 Task: Find connections with filter location Azogues with filter topic #Entrepreneurswith filter profile language German with filter current company Tata CLiQ with filter school NIIT Institute with filter industry Paint, Coating, and Adhesive Manufacturing with filter service category Growth Marketing with filter keywords title Editor/Proofreader
Action: Mouse moved to (579, 71)
Screenshot: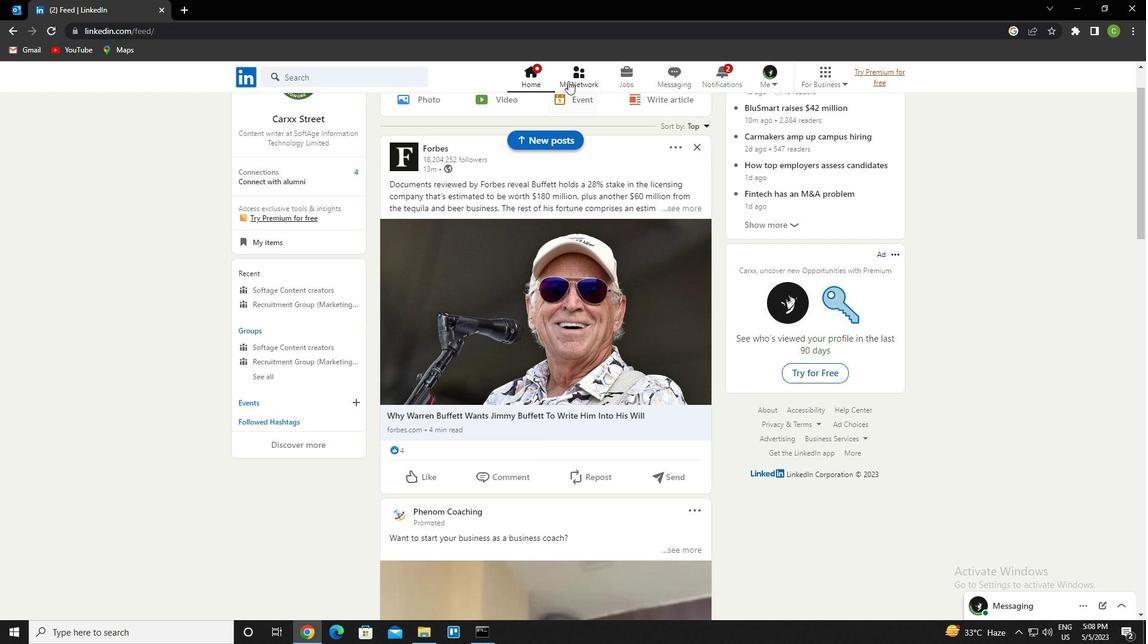 
Action: Mouse pressed left at (579, 71)
Screenshot: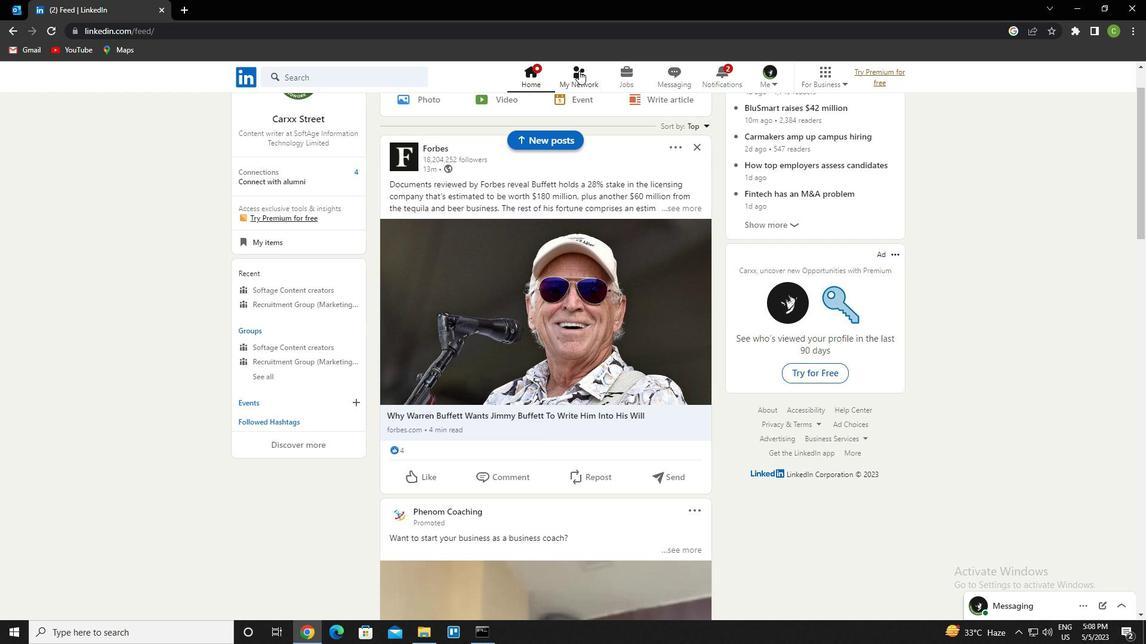 
Action: Mouse moved to (366, 139)
Screenshot: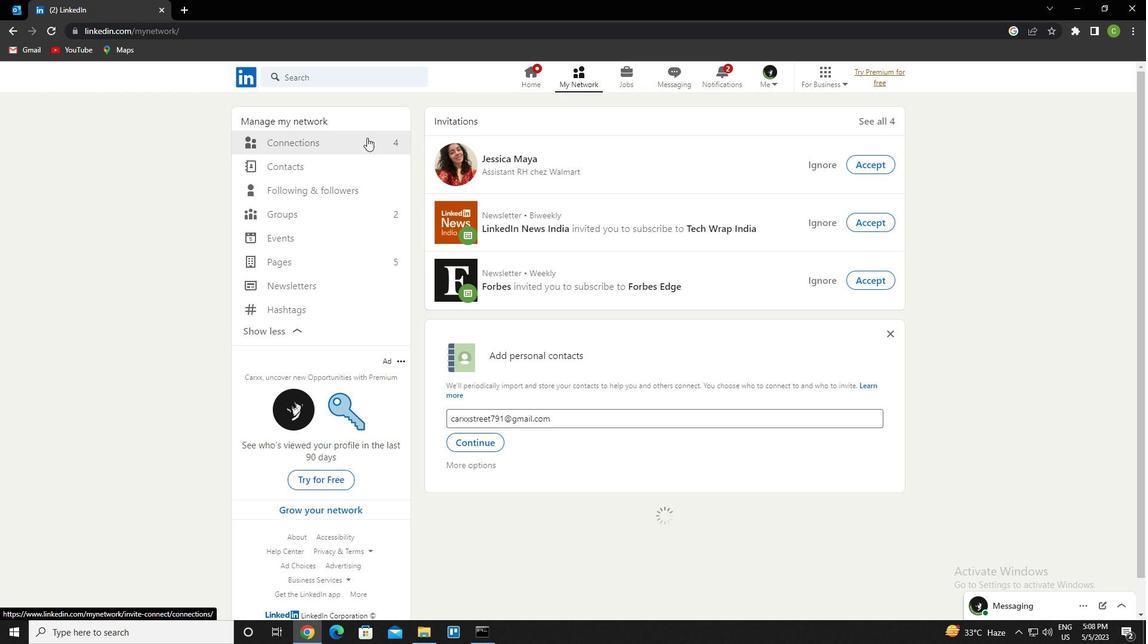 
Action: Mouse pressed left at (366, 139)
Screenshot: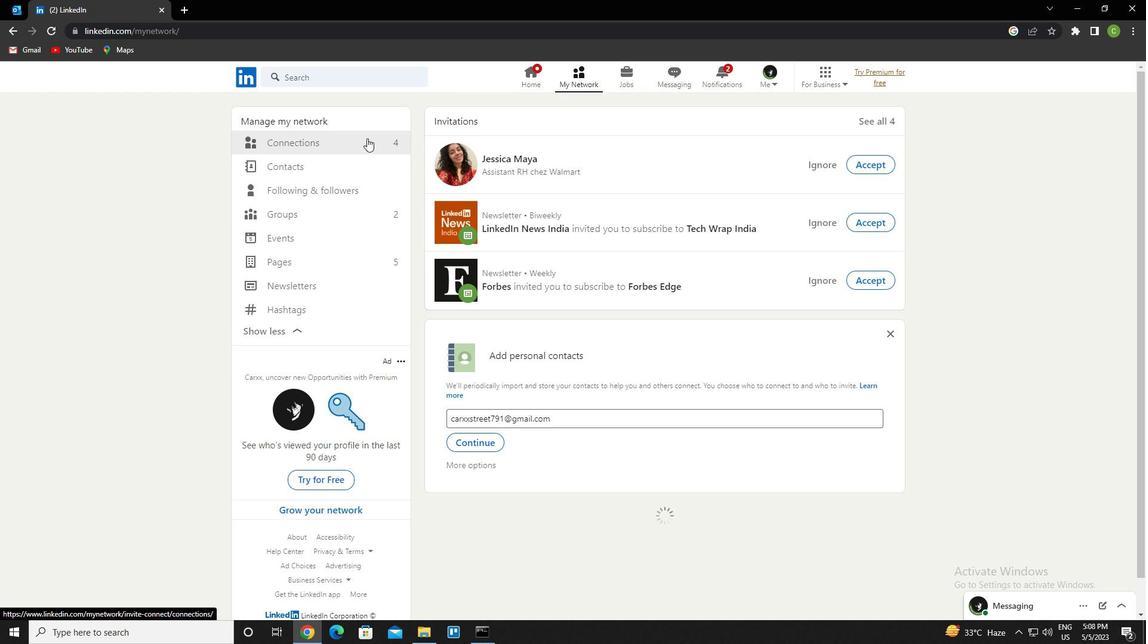 
Action: Mouse moved to (649, 145)
Screenshot: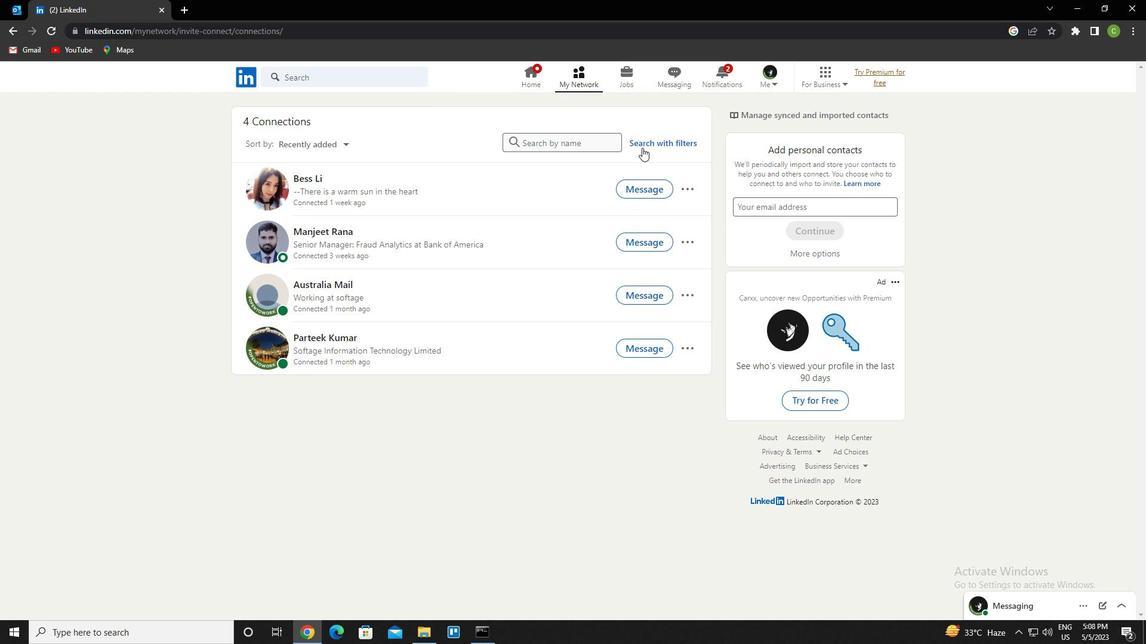 
Action: Mouse pressed left at (649, 145)
Screenshot: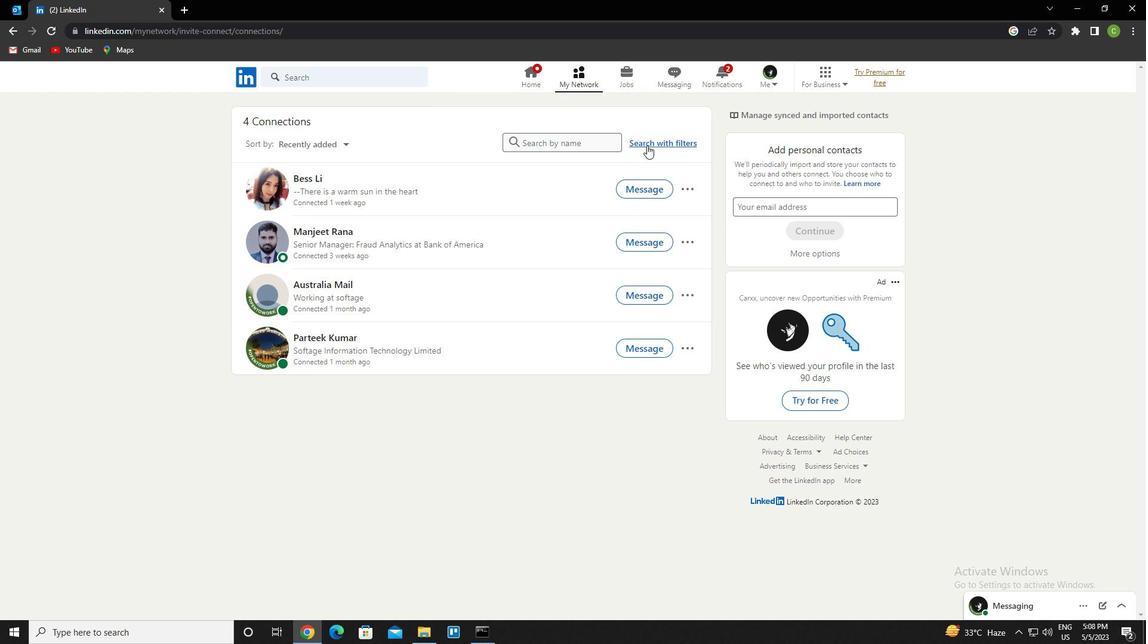 
Action: Mouse moved to (613, 111)
Screenshot: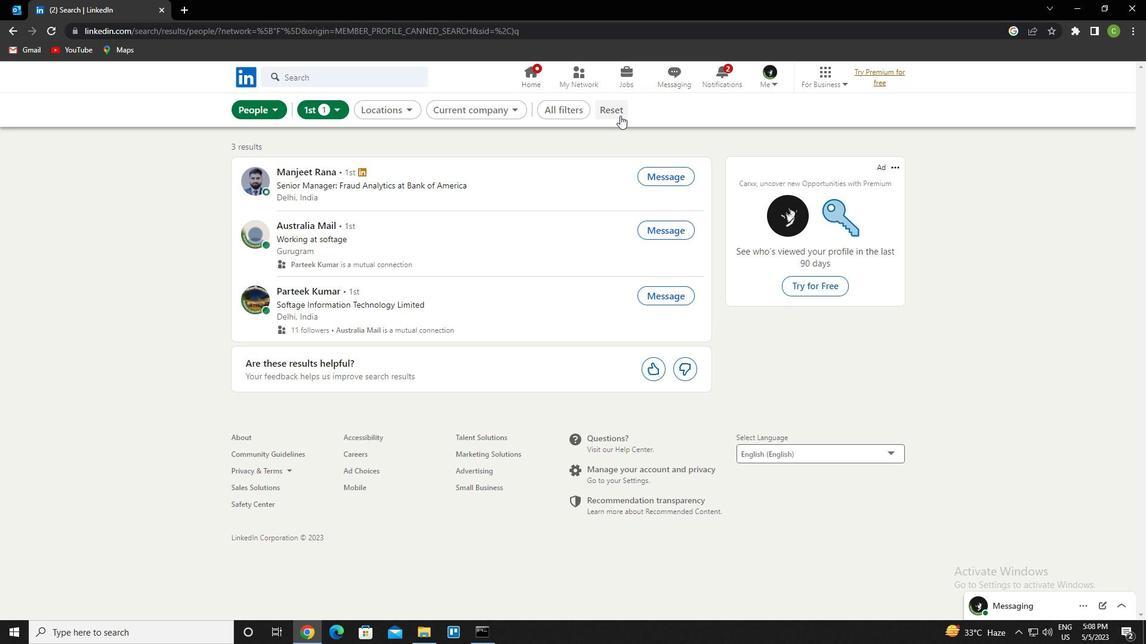 
Action: Mouse pressed left at (613, 111)
Screenshot: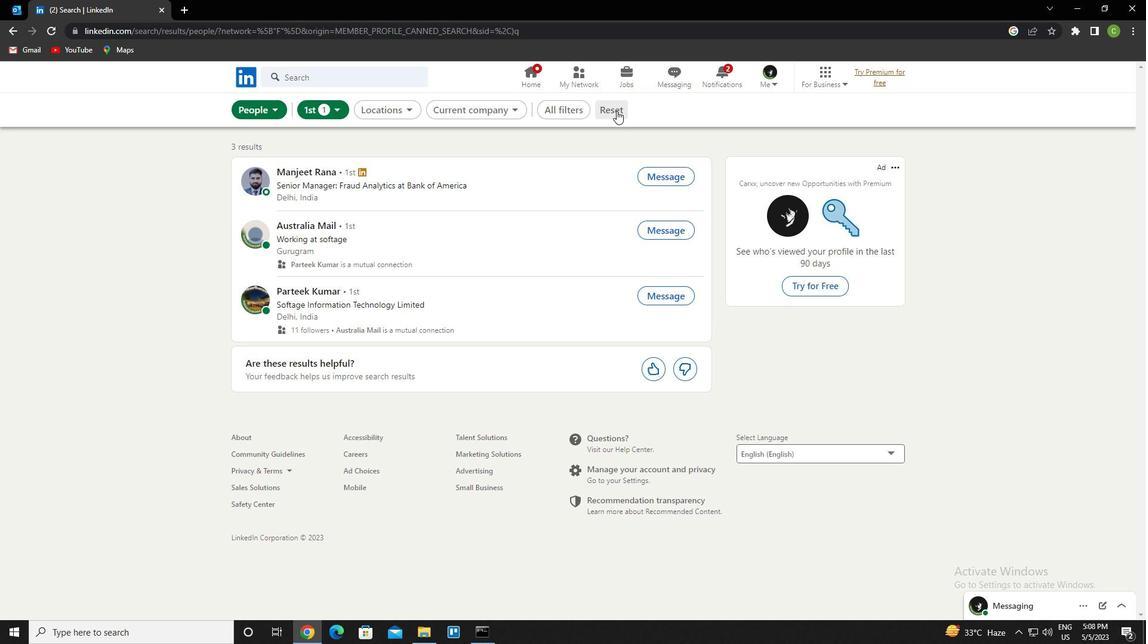 
Action: Mouse moved to (610, 108)
Screenshot: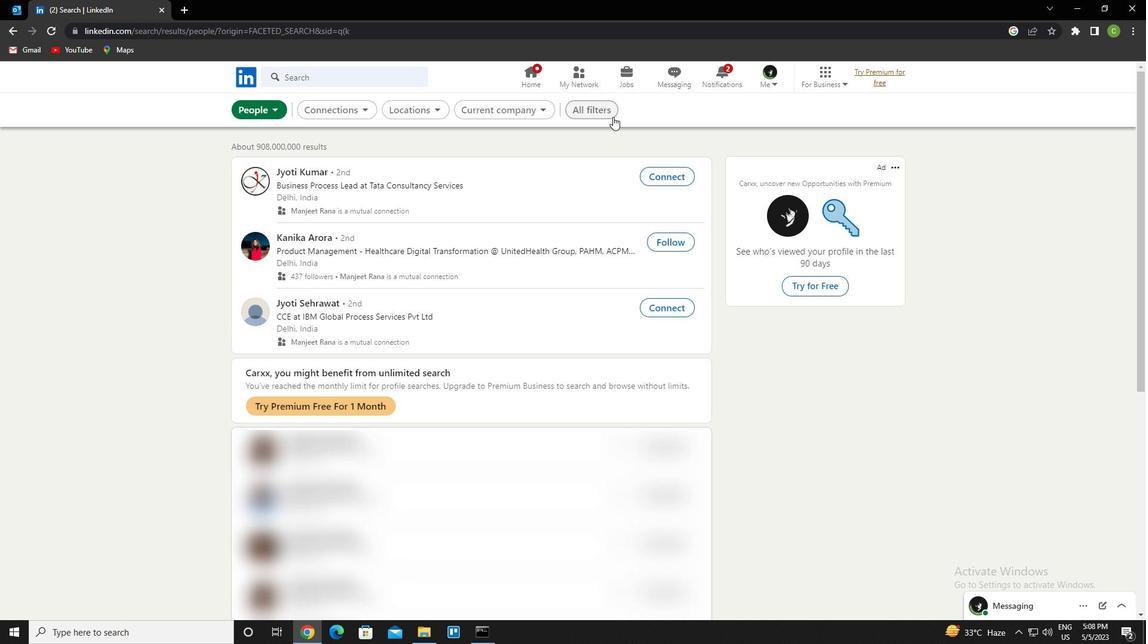 
Action: Mouse pressed left at (610, 108)
Screenshot: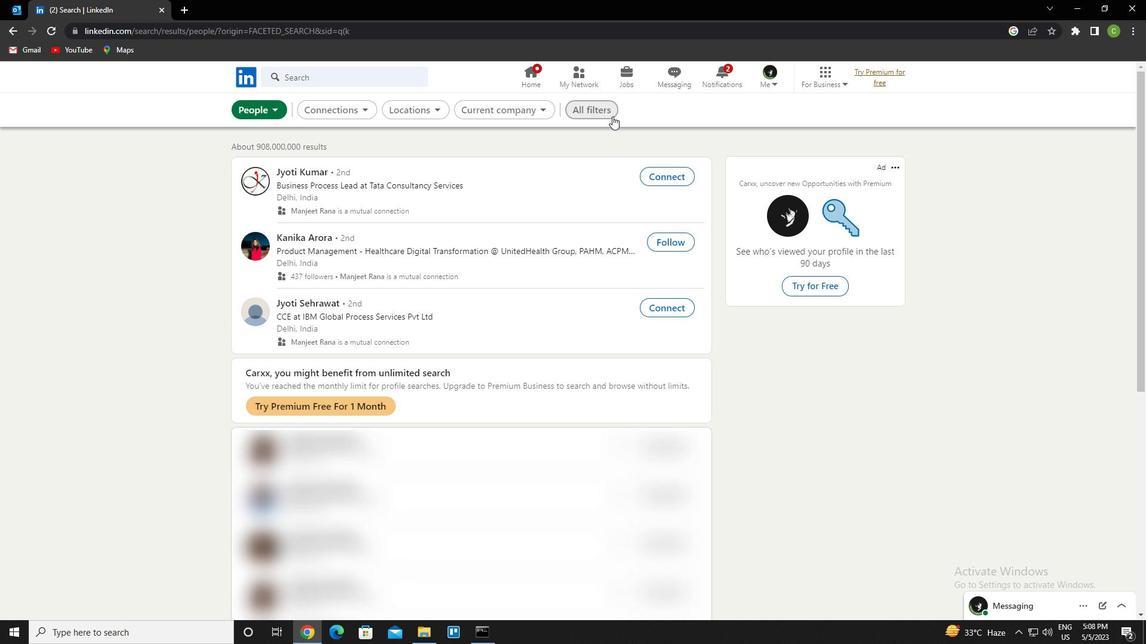 
Action: Mouse moved to (873, 371)
Screenshot: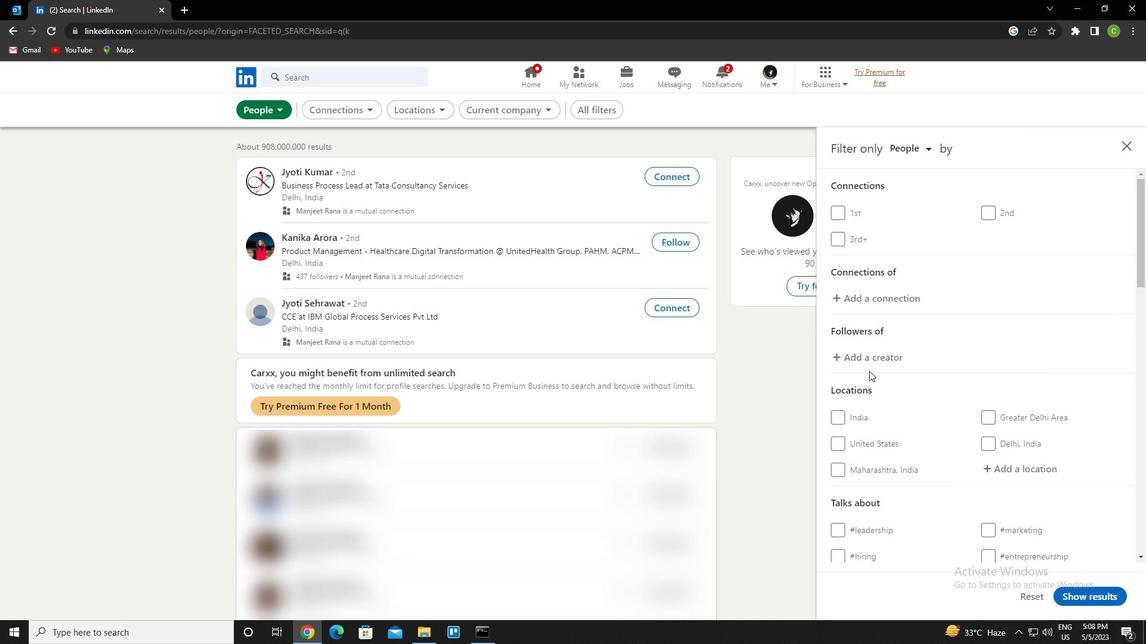 
Action: Mouse scrolled (873, 370) with delta (0, 0)
Screenshot: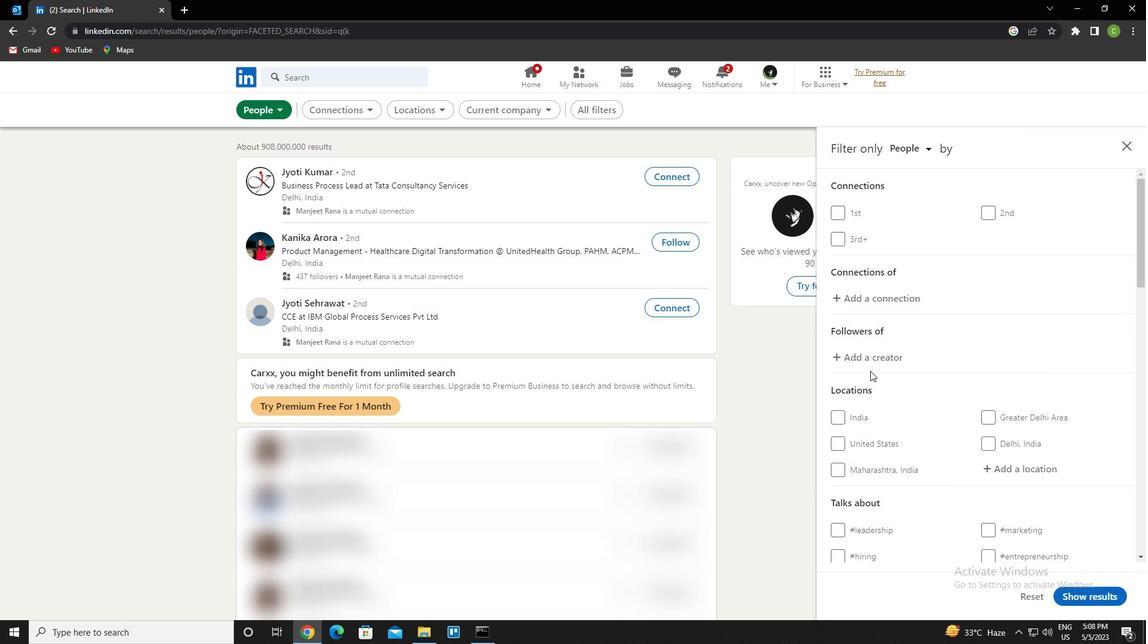 
Action: Mouse scrolled (873, 370) with delta (0, 0)
Screenshot: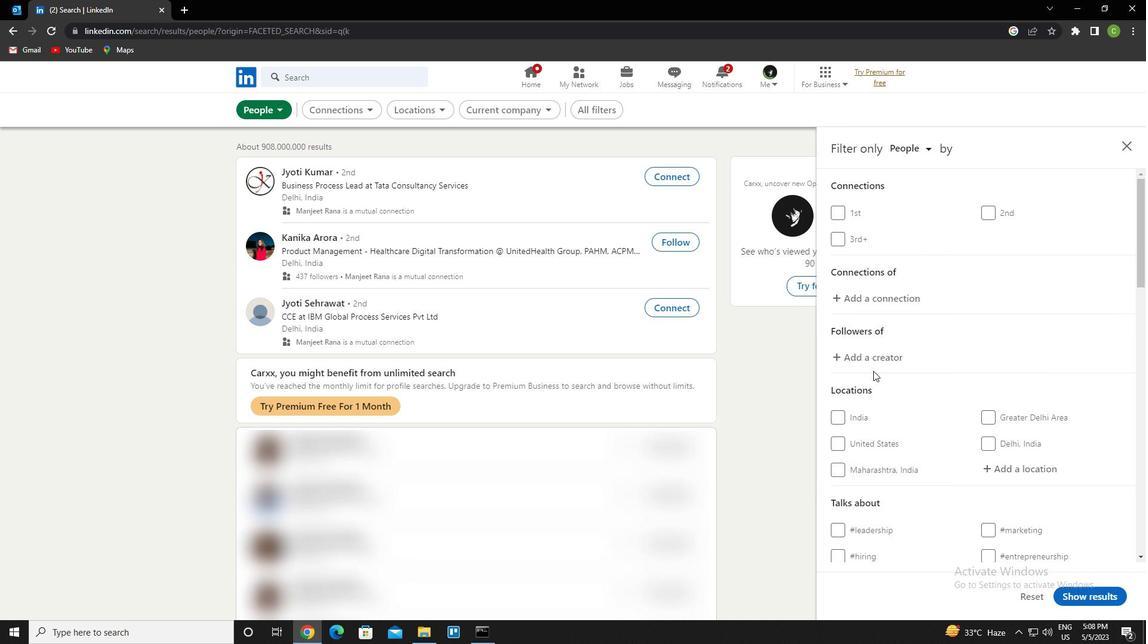 
Action: Mouse moved to (1029, 352)
Screenshot: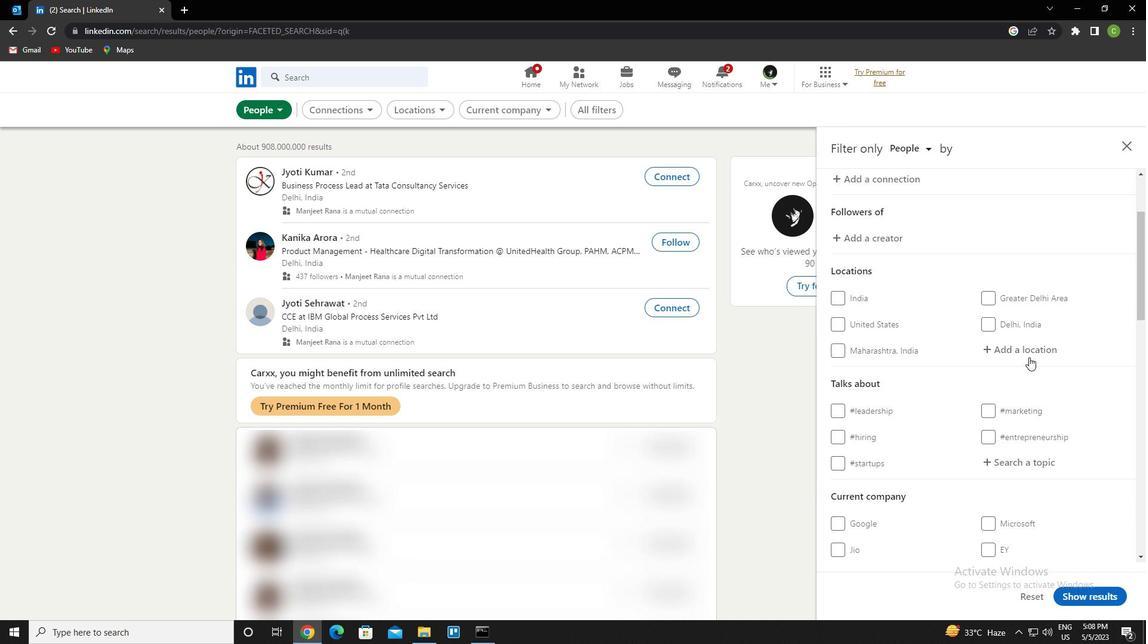 
Action: Mouse pressed left at (1029, 352)
Screenshot: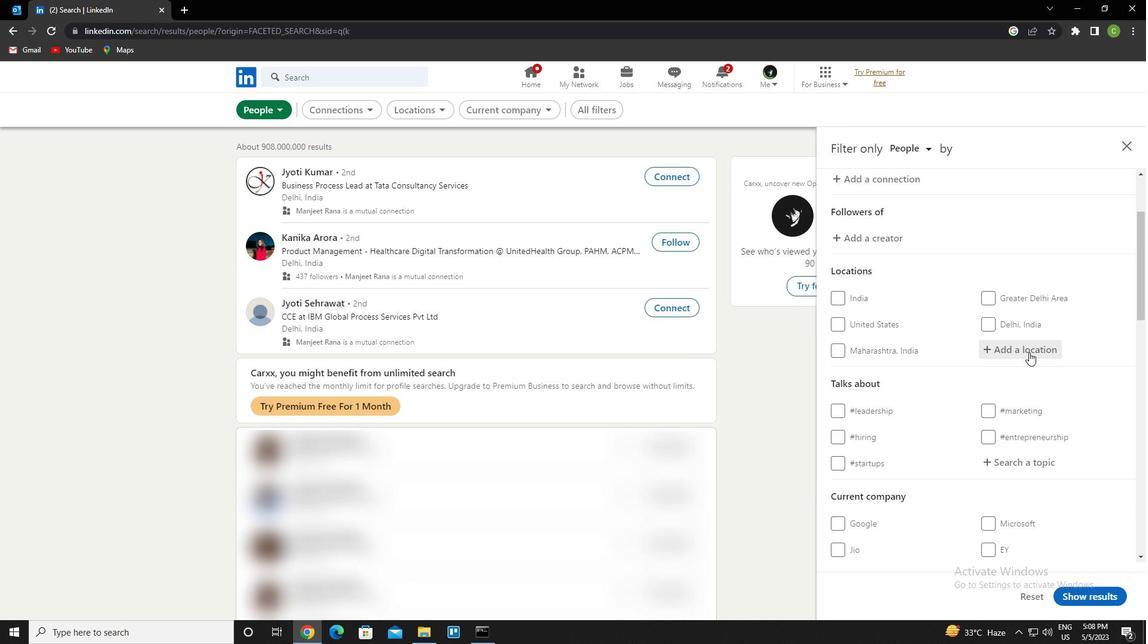 
Action: Key pressed <Key.caps_lock>a<Key.caps_lock>zogues<Key.down><Key.enter>
Screenshot: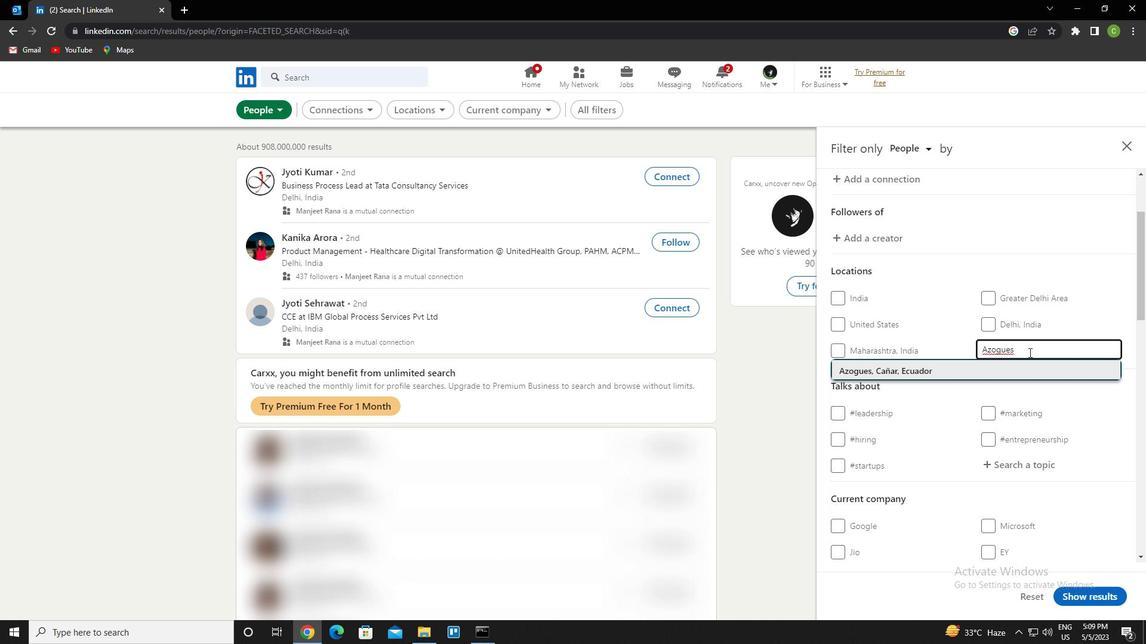 
Action: Mouse scrolled (1029, 352) with delta (0, 0)
Screenshot: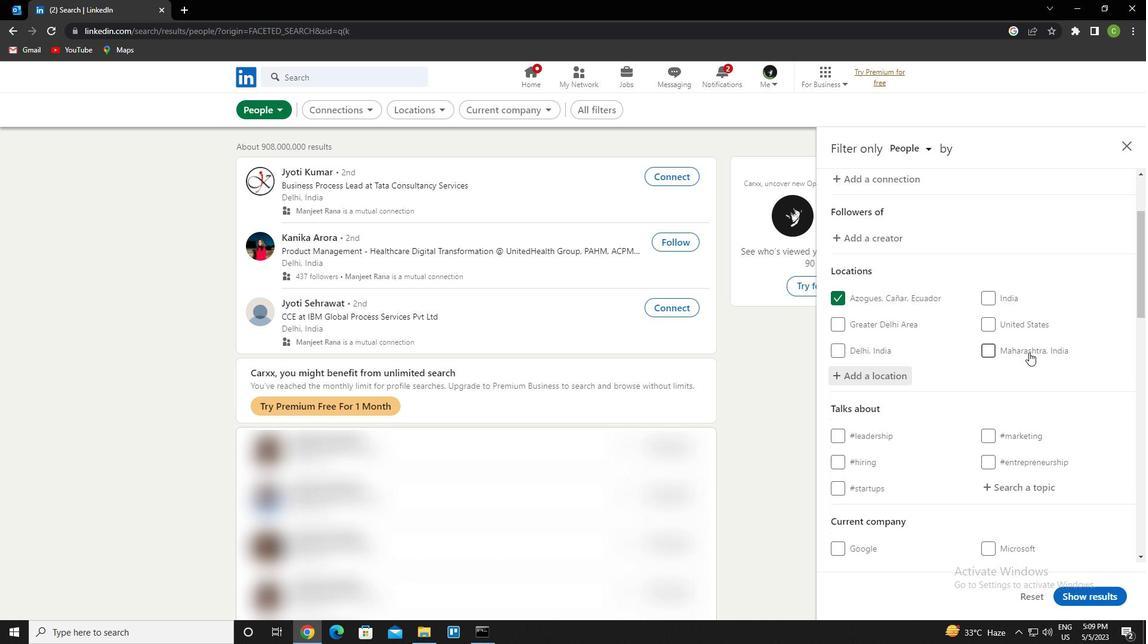 
Action: Mouse scrolled (1029, 352) with delta (0, 0)
Screenshot: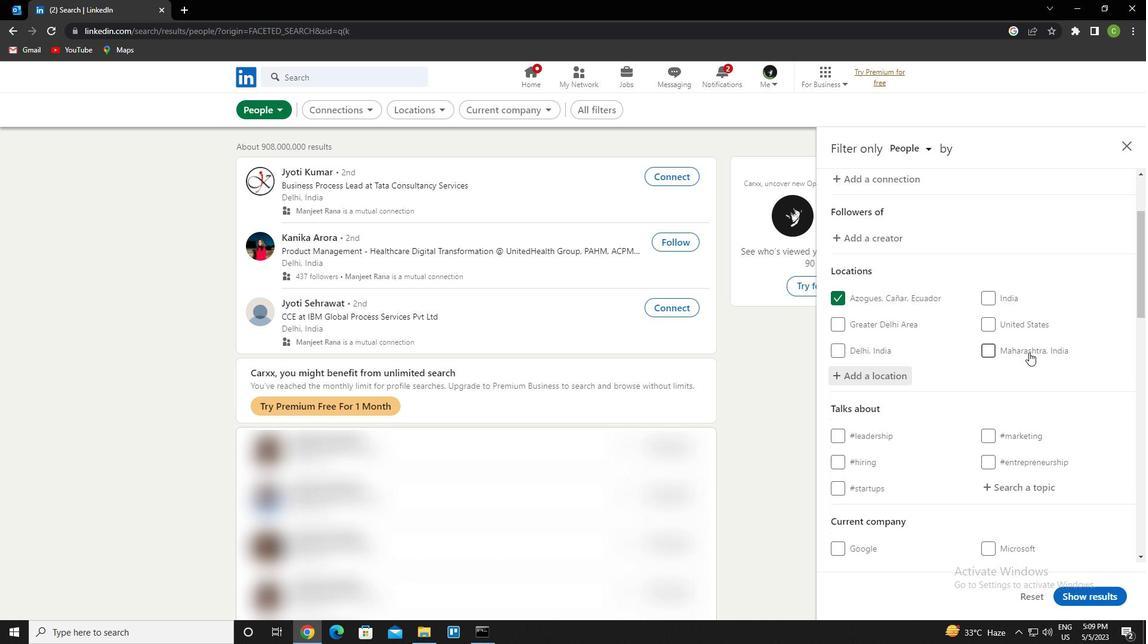 
Action: Mouse moved to (1016, 366)
Screenshot: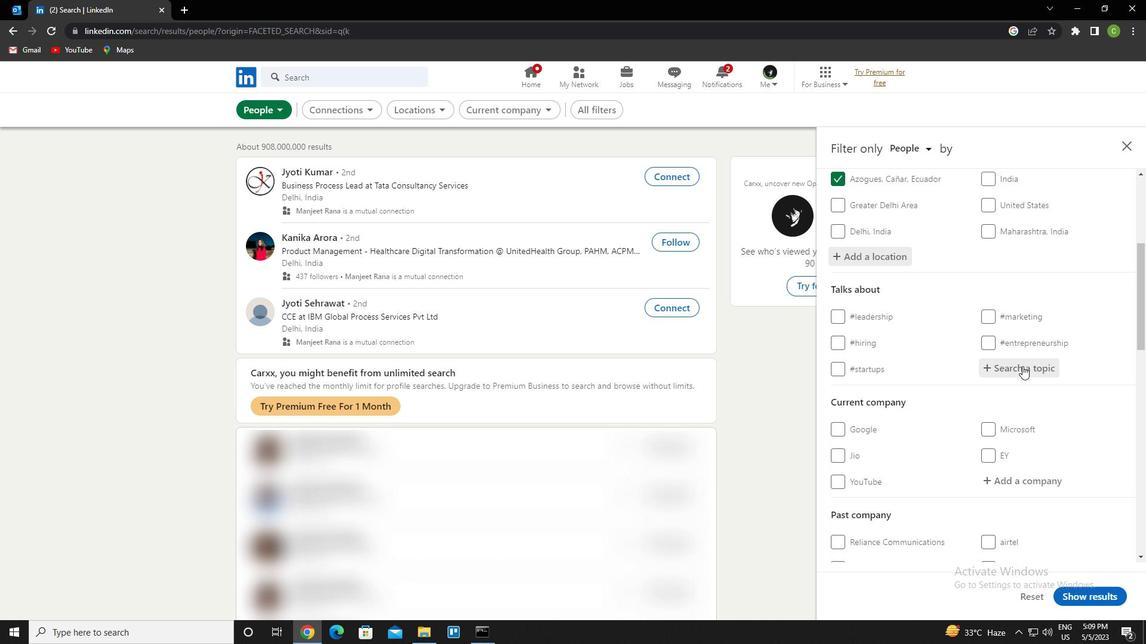 
Action: Mouse pressed left at (1016, 366)
Screenshot: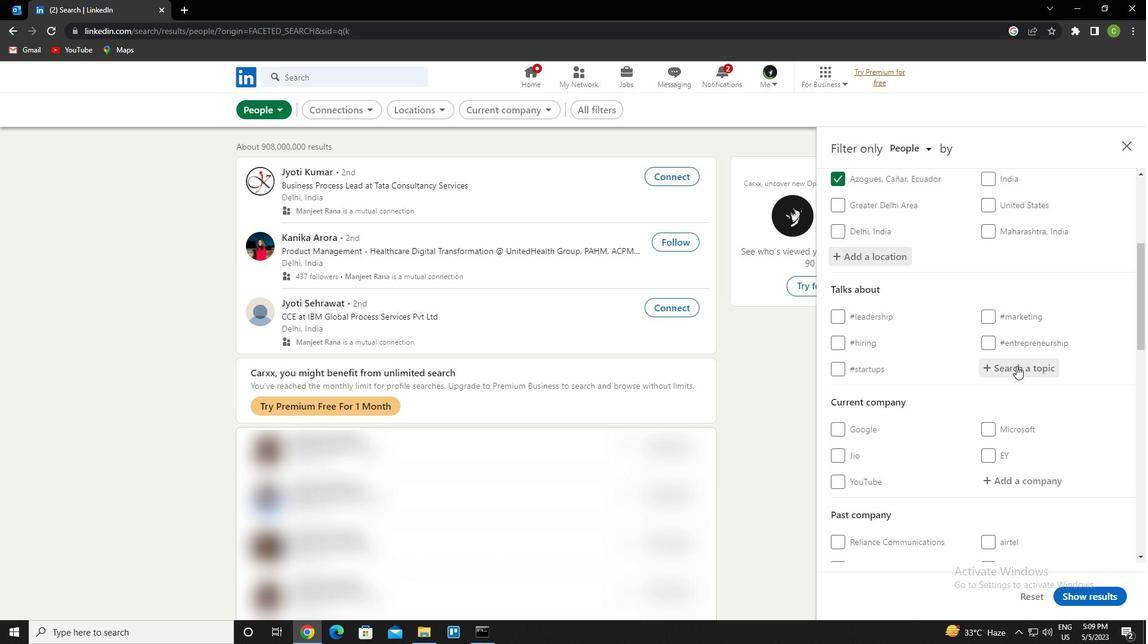 
Action: Key pressed entrepre<Key.down><Key.down><Key.down><Key.enter>
Screenshot: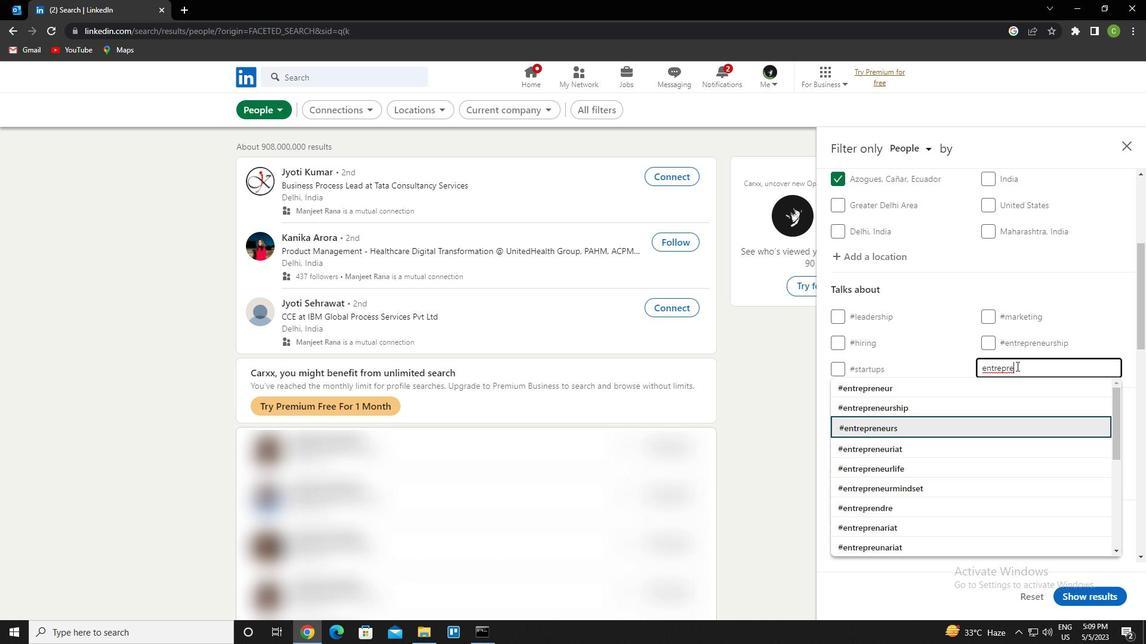 
Action: Mouse moved to (1088, 322)
Screenshot: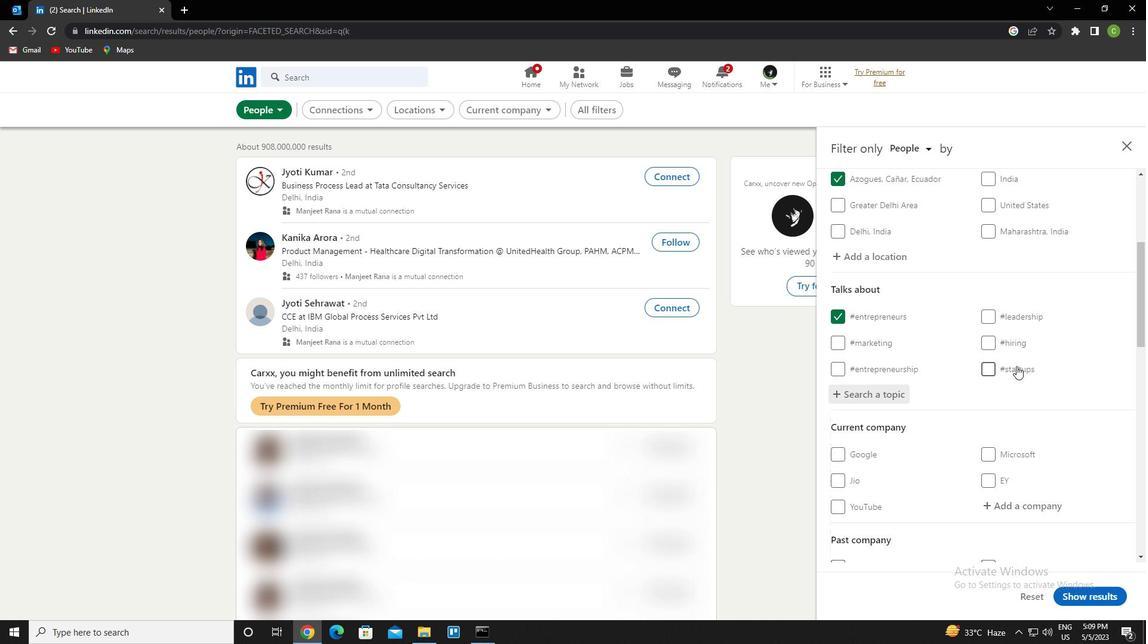 
Action: Mouse scrolled (1088, 321) with delta (0, 0)
Screenshot: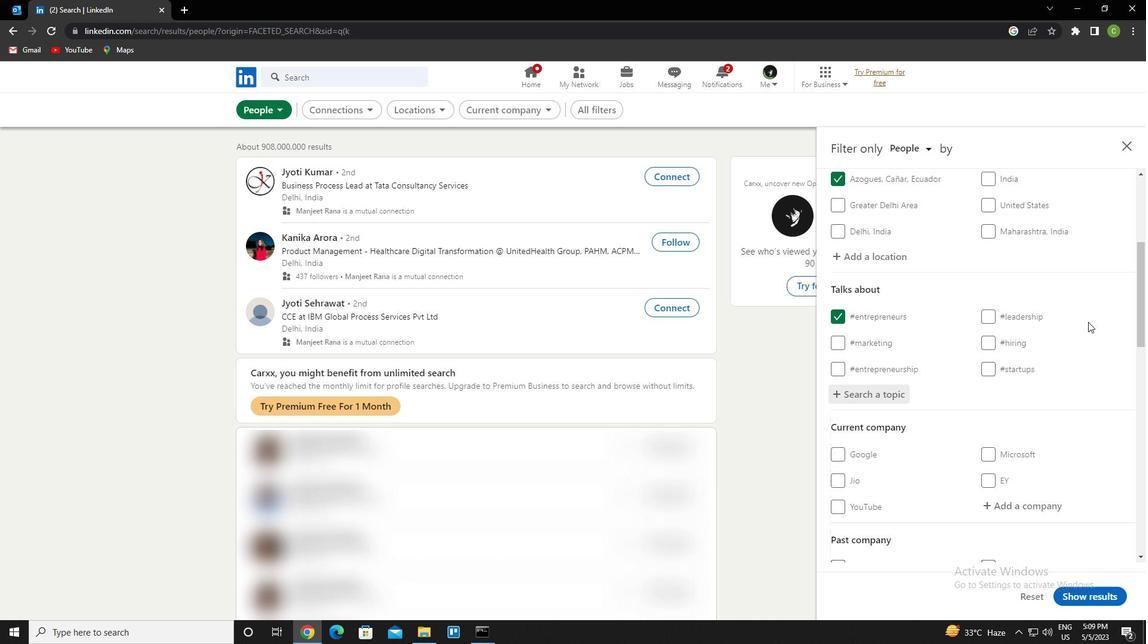 
Action: Mouse moved to (1088, 322)
Screenshot: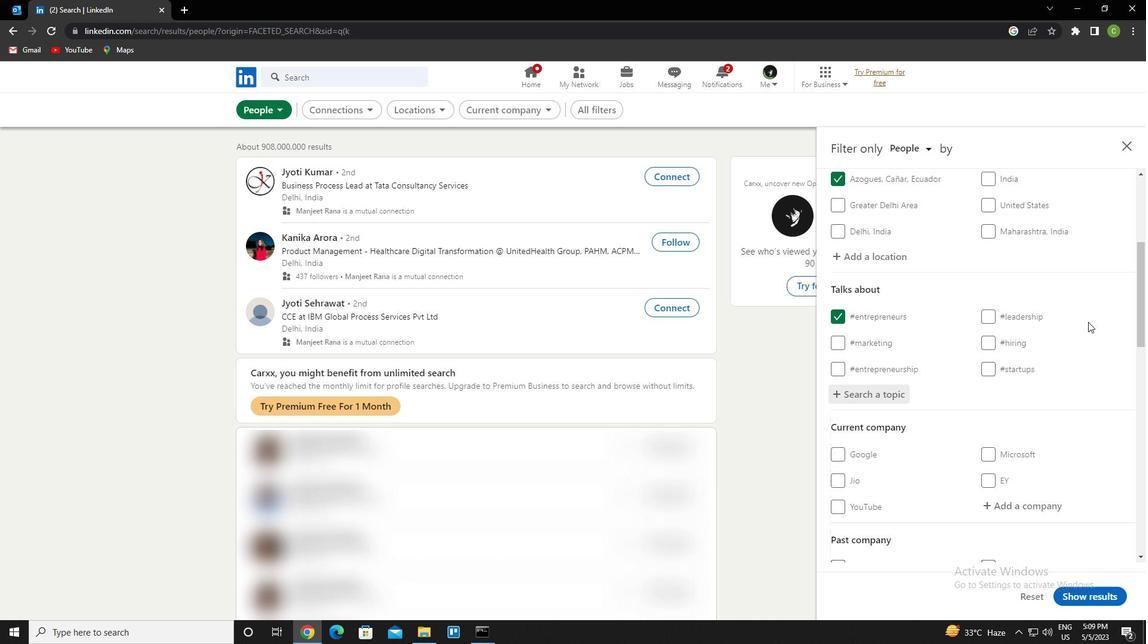 
Action: Mouse scrolled (1088, 321) with delta (0, 0)
Screenshot: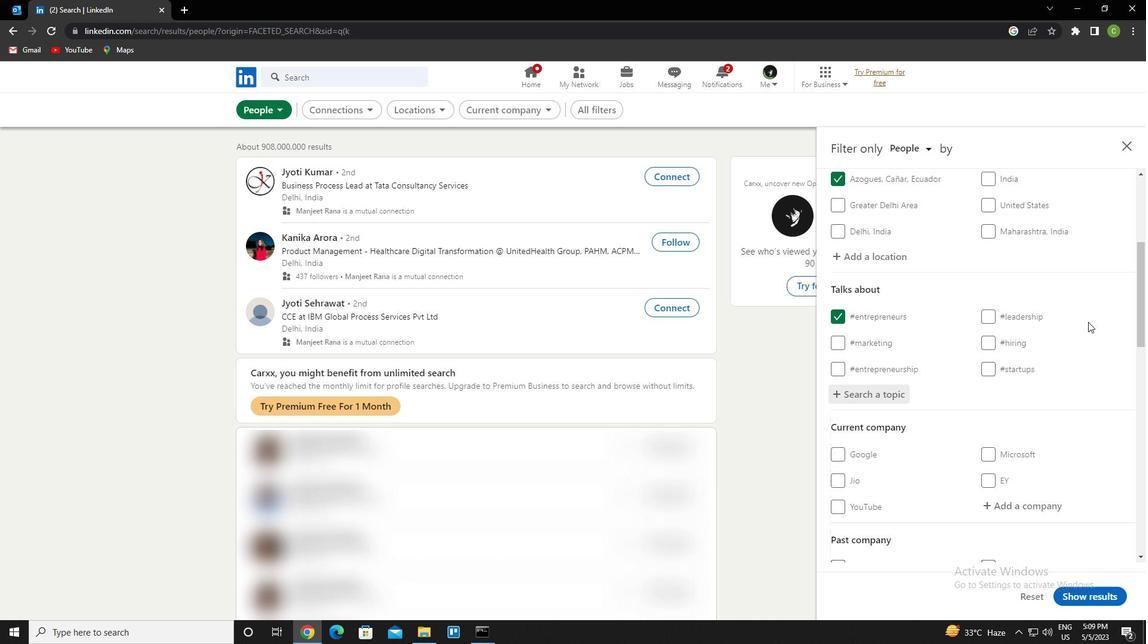 
Action: Mouse moved to (1087, 323)
Screenshot: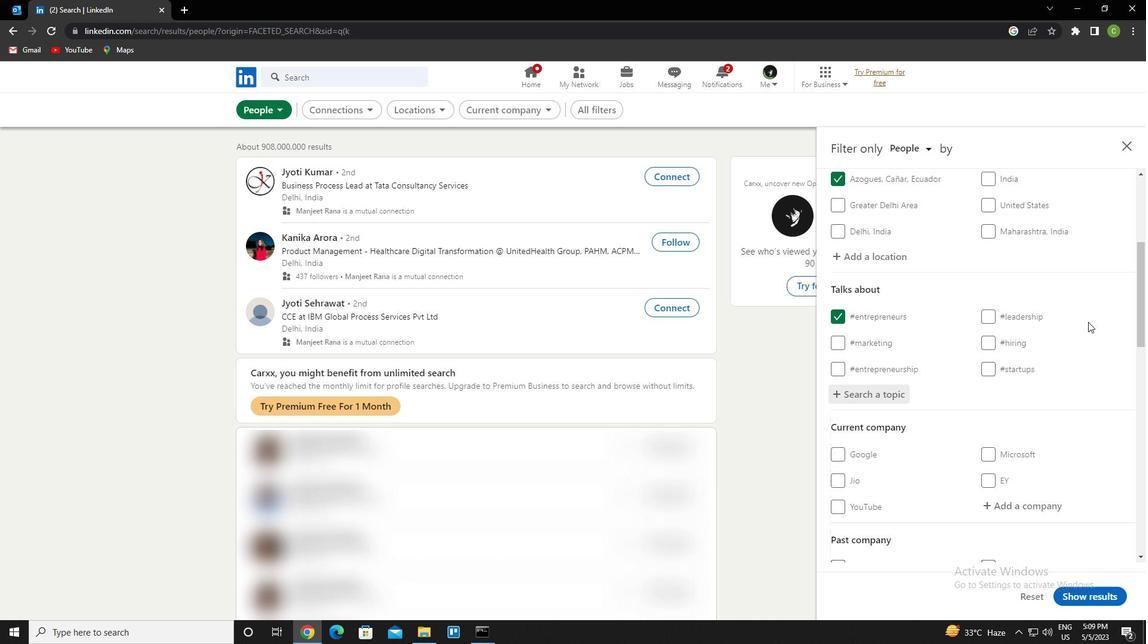 
Action: Mouse scrolled (1087, 323) with delta (0, 0)
Screenshot: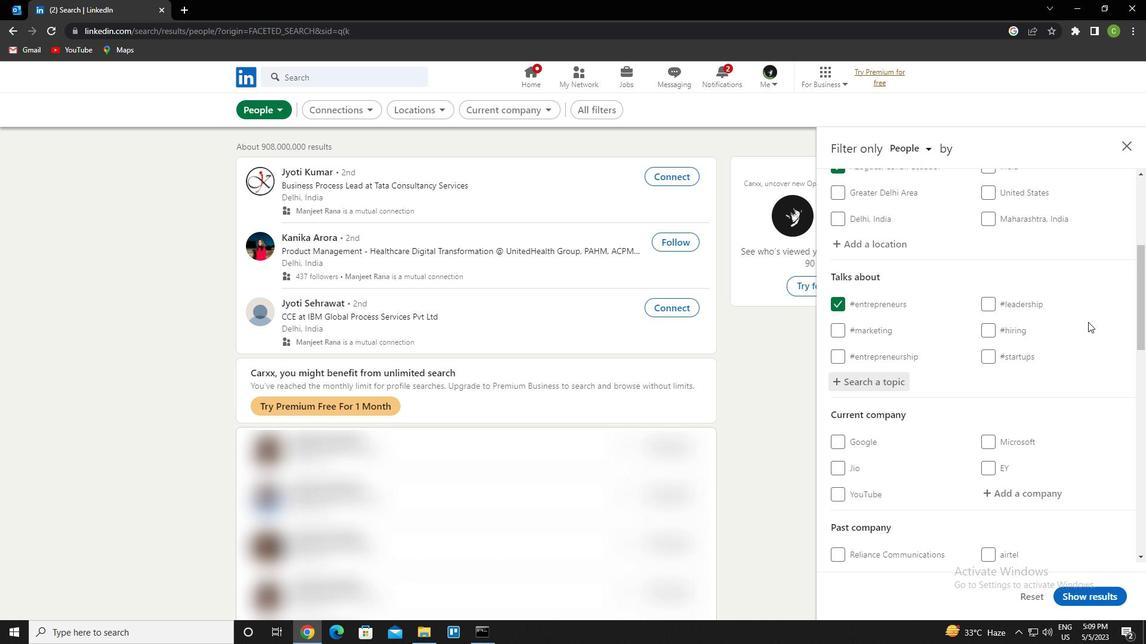 
Action: Mouse scrolled (1087, 323) with delta (0, 0)
Screenshot: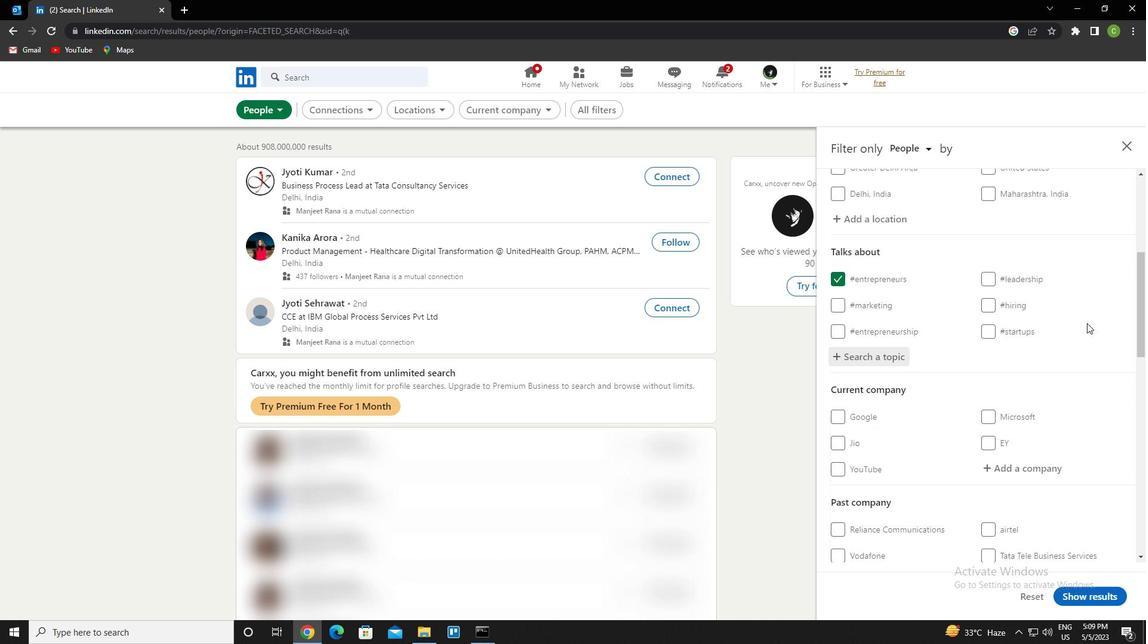 
Action: Mouse moved to (1086, 325)
Screenshot: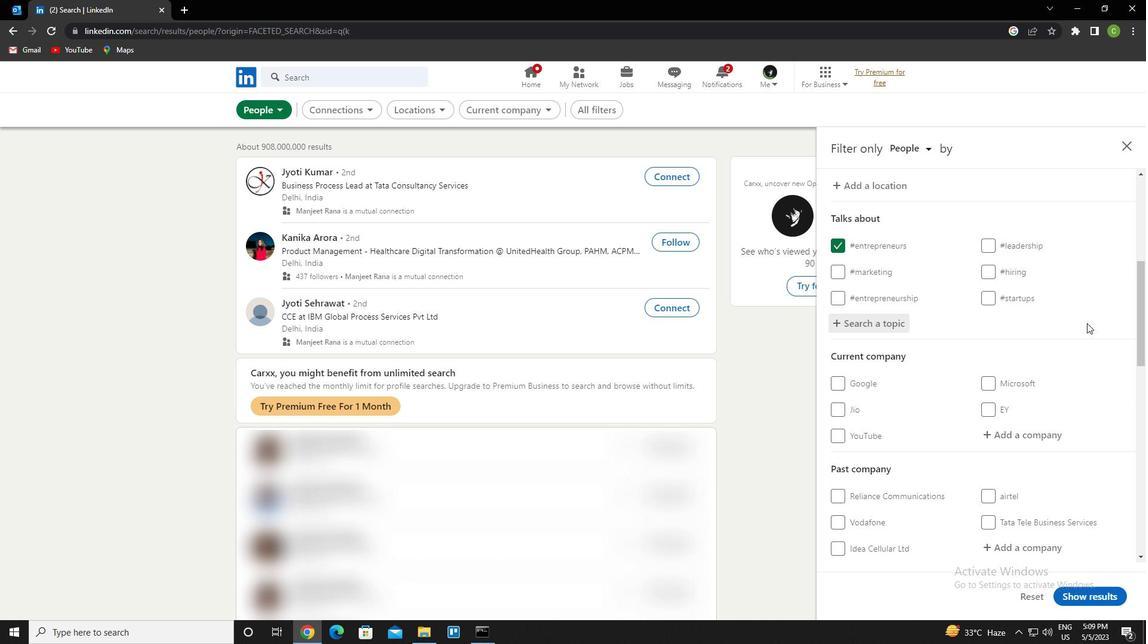 
Action: Mouse scrolled (1086, 324) with delta (0, 0)
Screenshot: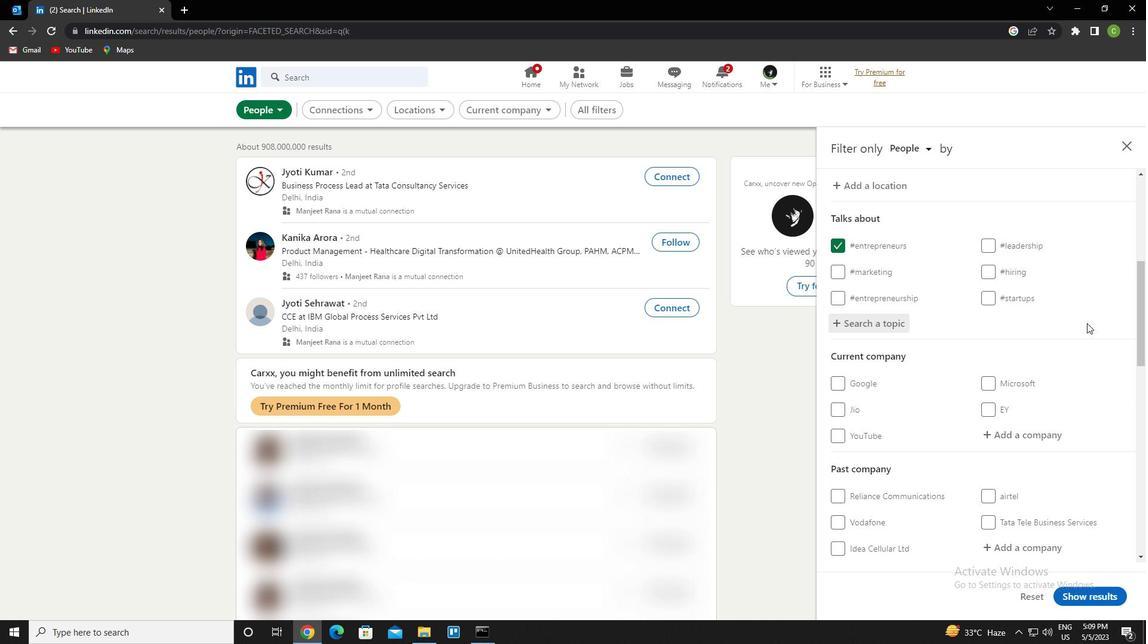 
Action: Mouse moved to (1039, 311)
Screenshot: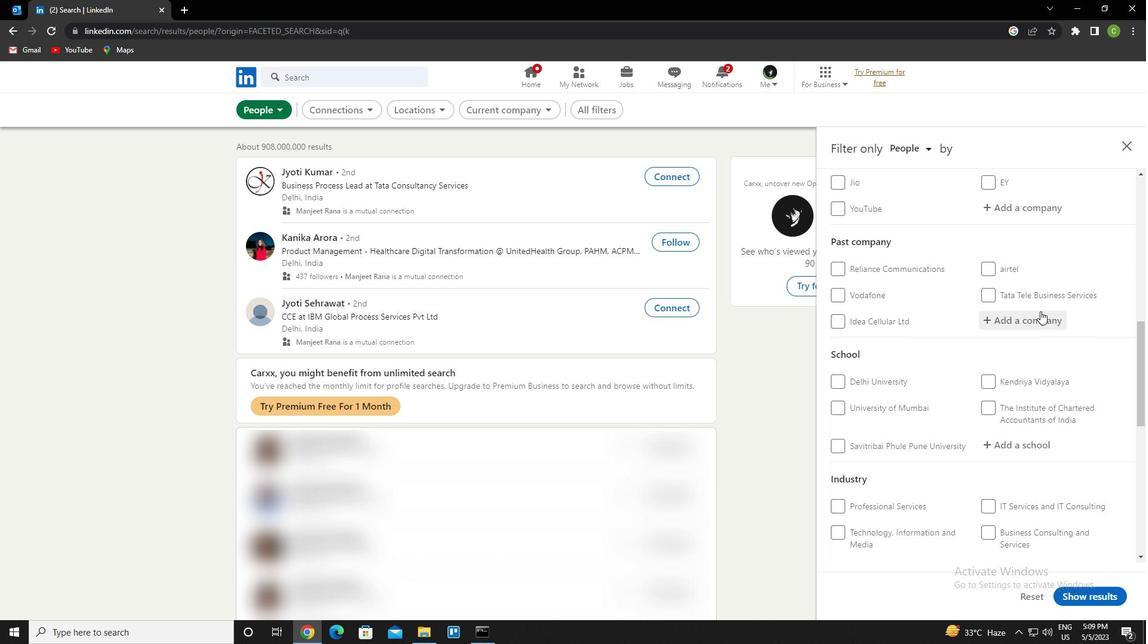 
Action: Mouse scrolled (1039, 312) with delta (0, 0)
Screenshot: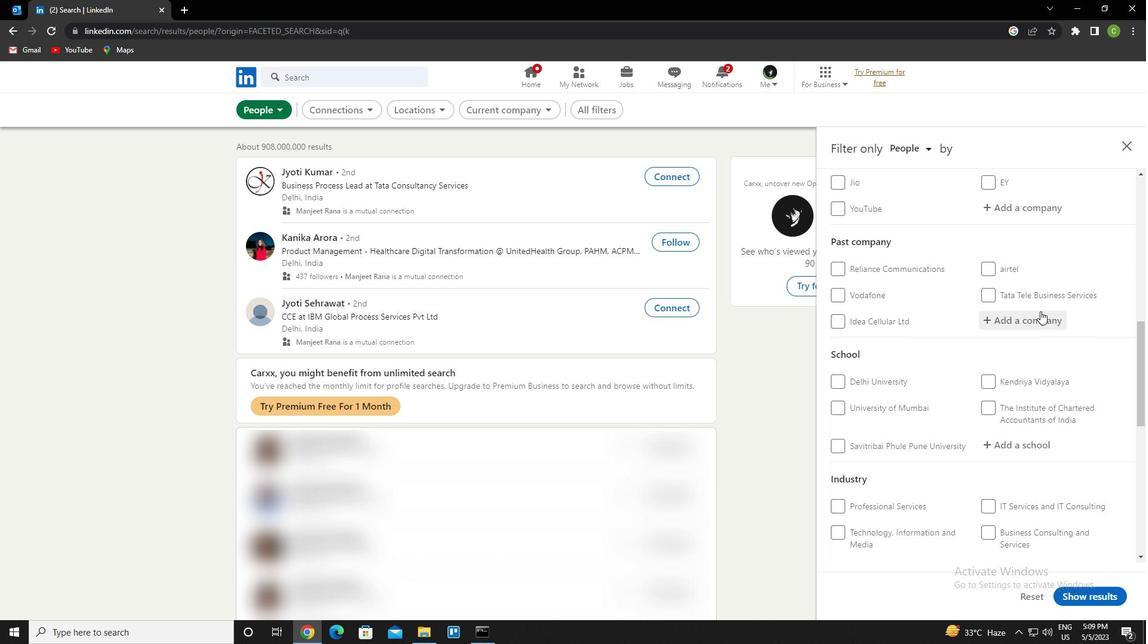 
Action: Mouse moved to (1036, 314)
Screenshot: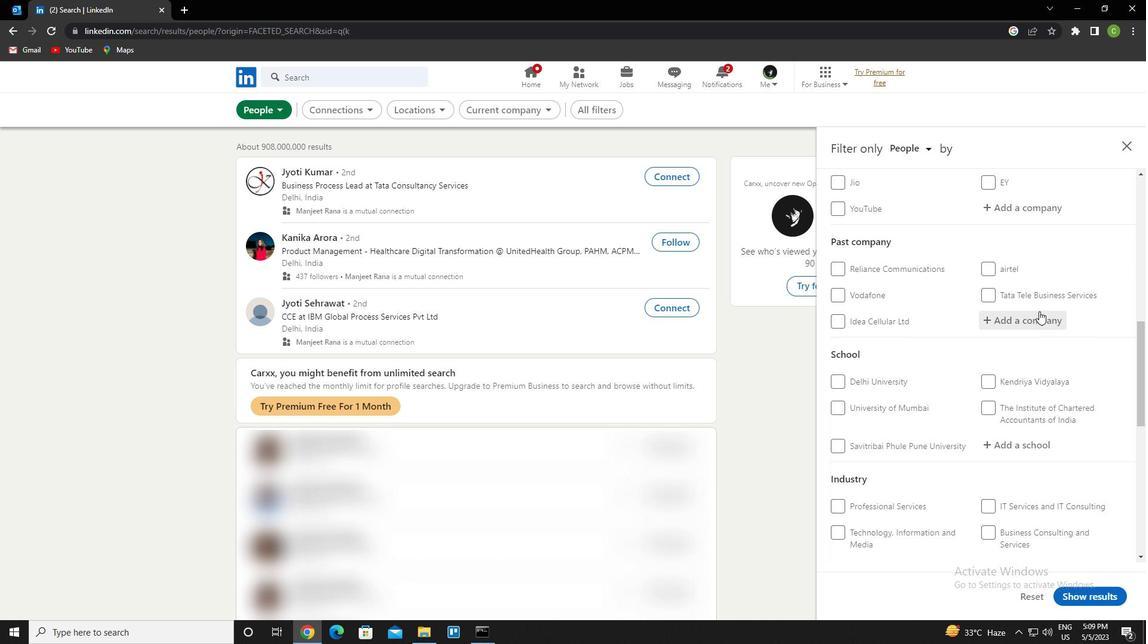 
Action: Mouse scrolled (1036, 314) with delta (0, 0)
Screenshot: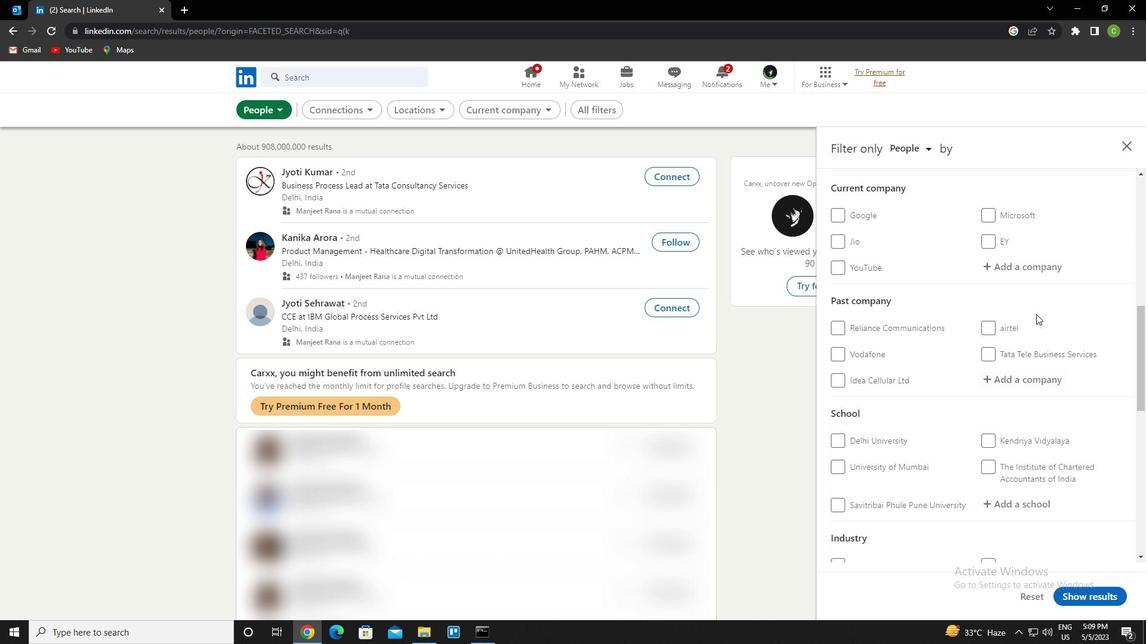
Action: Mouse scrolled (1036, 314) with delta (0, 0)
Screenshot: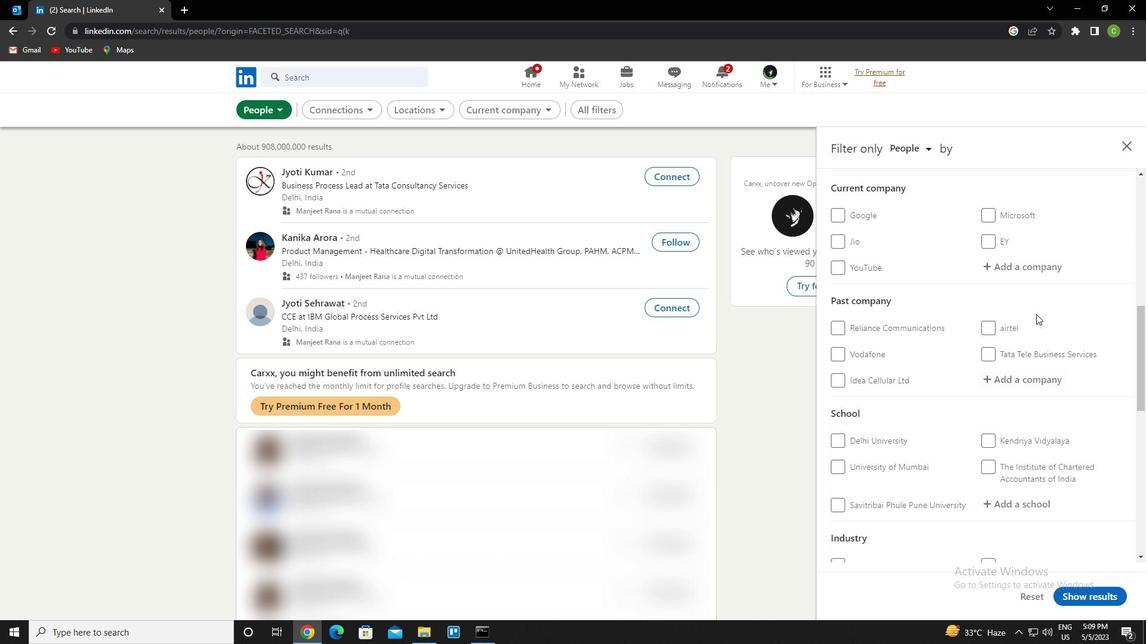 
Action: Mouse scrolled (1036, 314) with delta (0, 0)
Screenshot: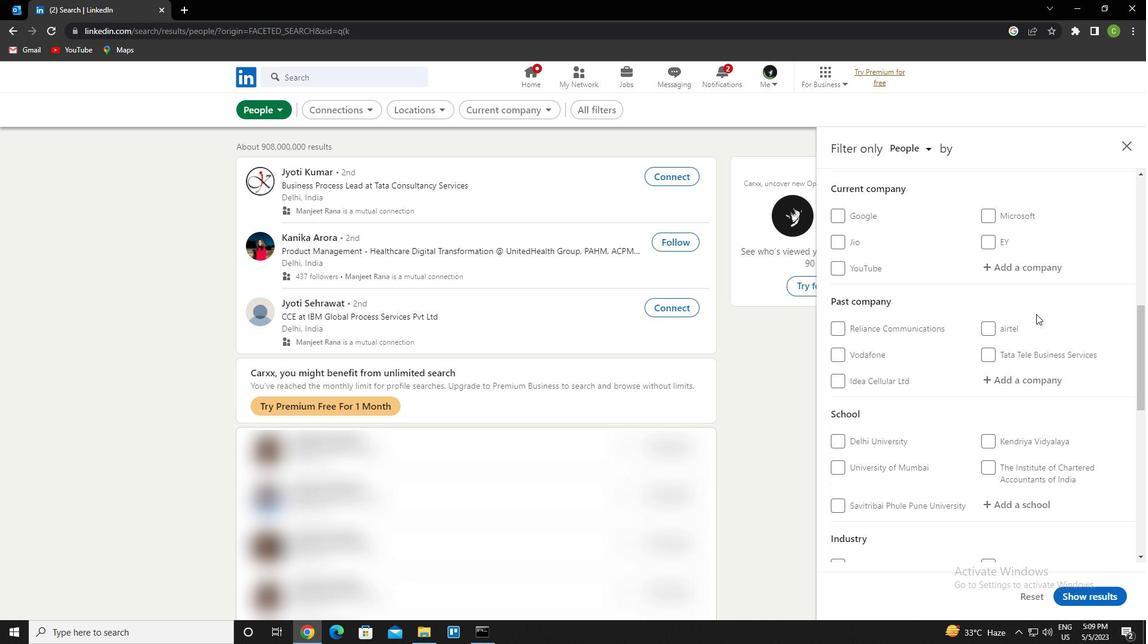
Action: Mouse scrolled (1036, 314) with delta (0, 0)
Screenshot: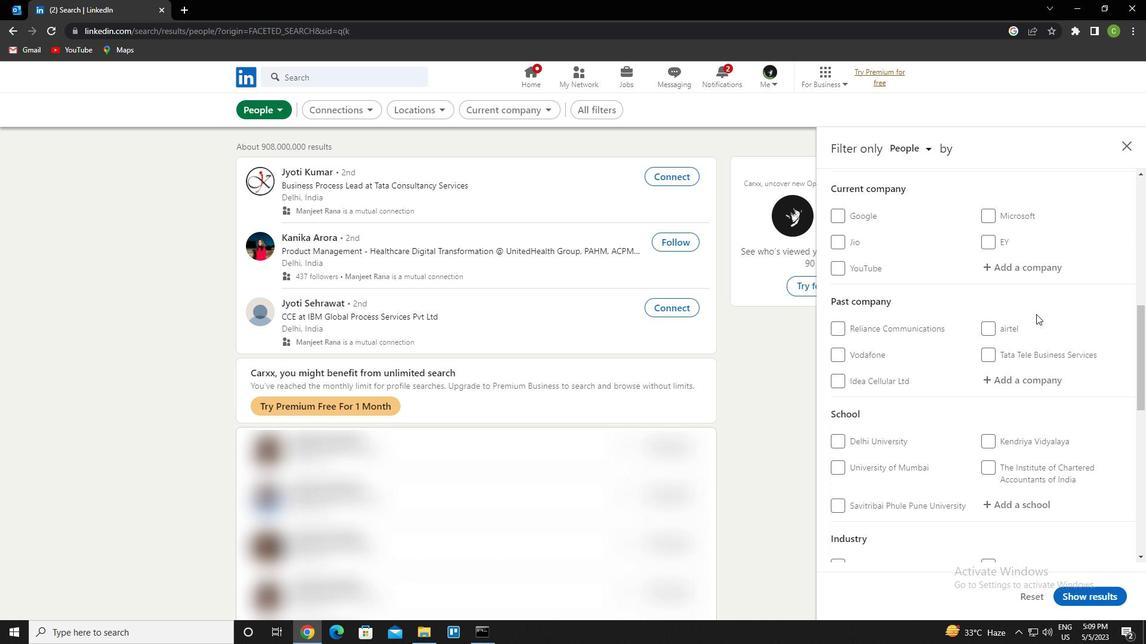 
Action: Mouse scrolled (1036, 314) with delta (0, 0)
Screenshot: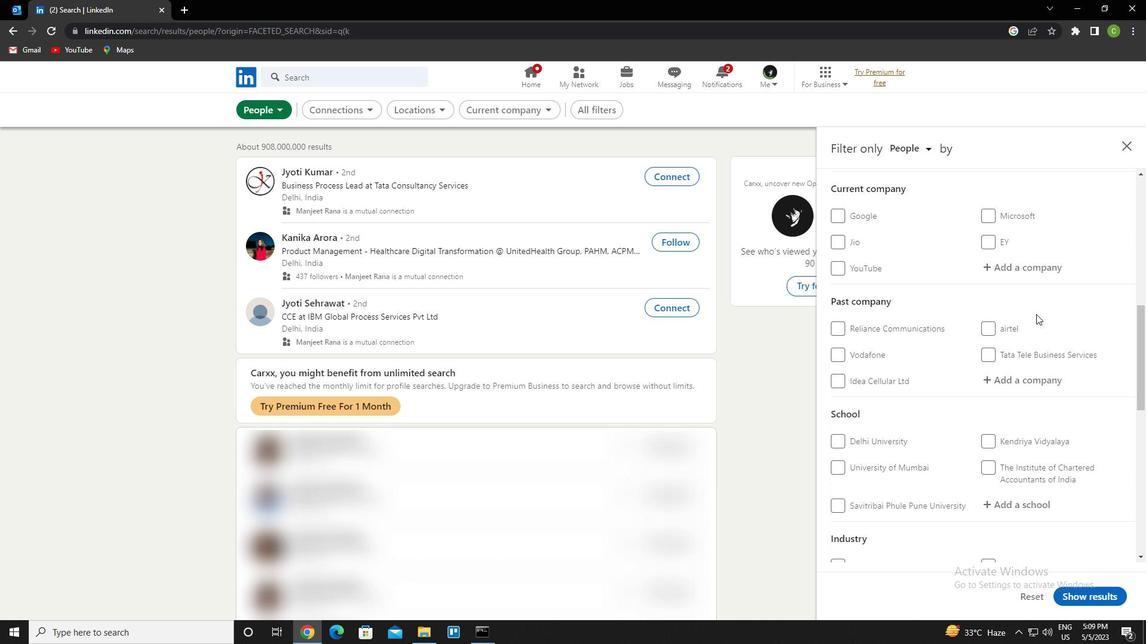 
Action: Mouse scrolled (1036, 314) with delta (0, 0)
Screenshot: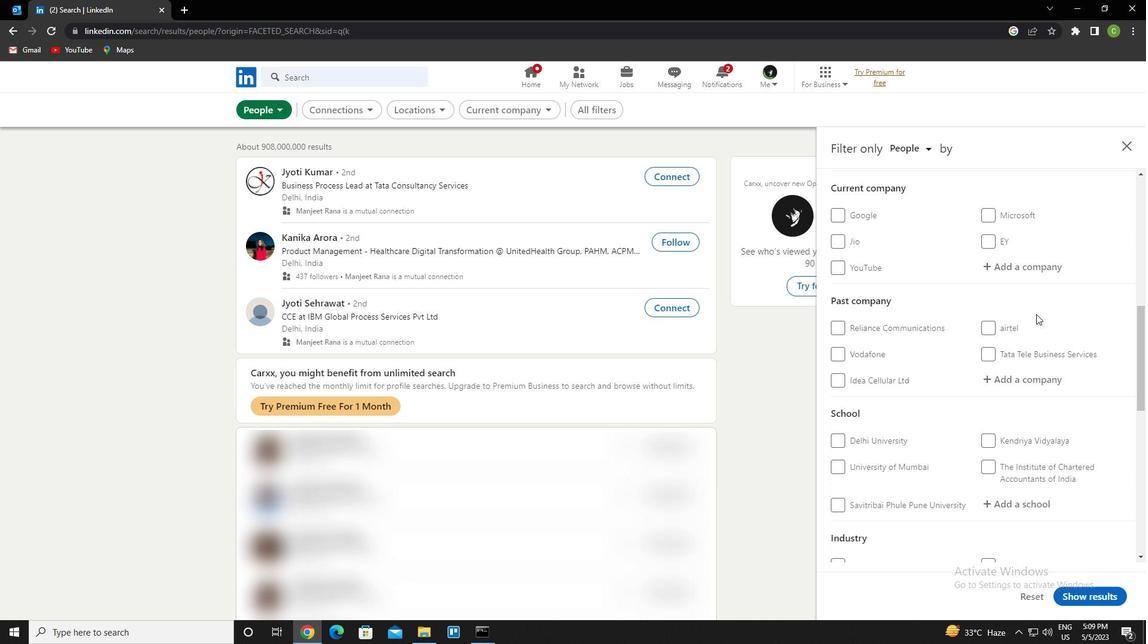 
Action: Mouse scrolled (1036, 314) with delta (0, 0)
Screenshot: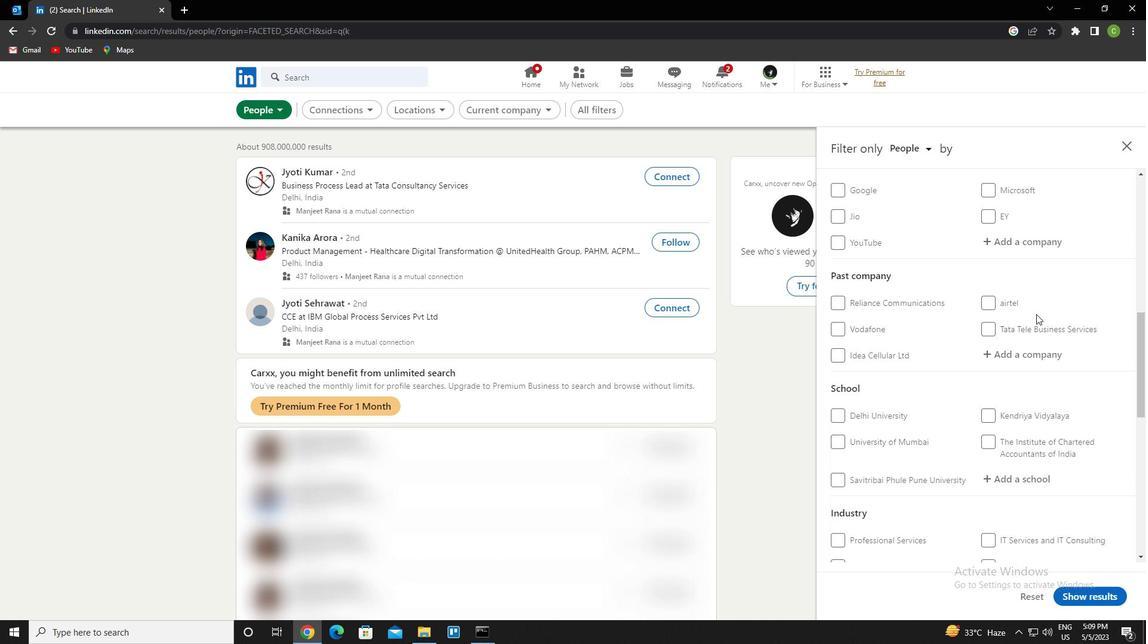 
Action: Mouse moved to (836, 324)
Screenshot: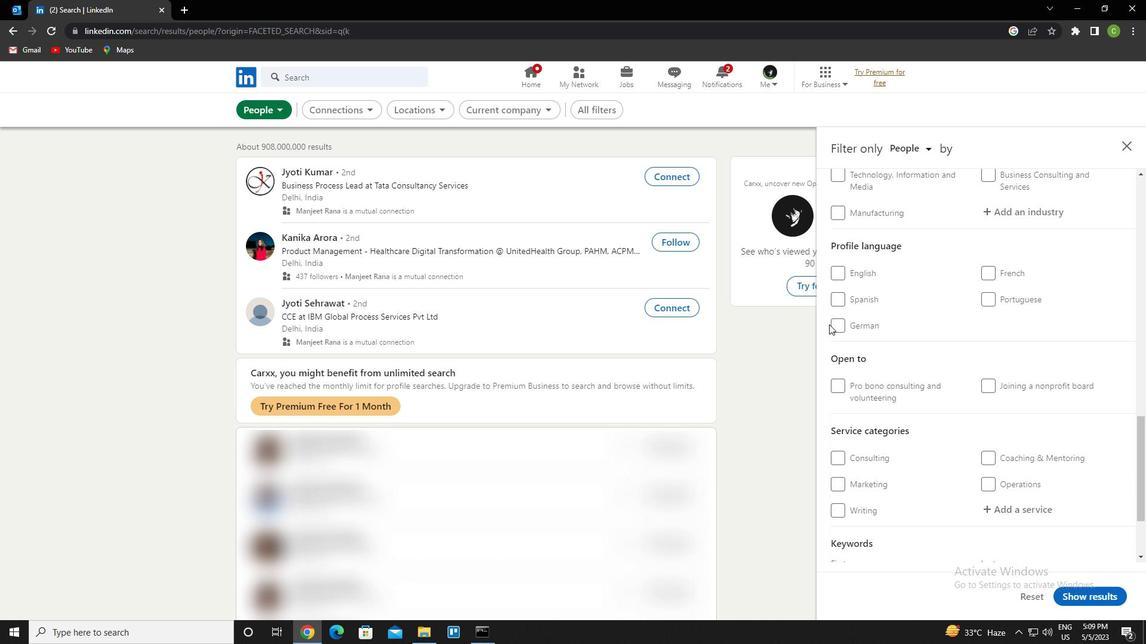 
Action: Mouse pressed left at (836, 324)
Screenshot: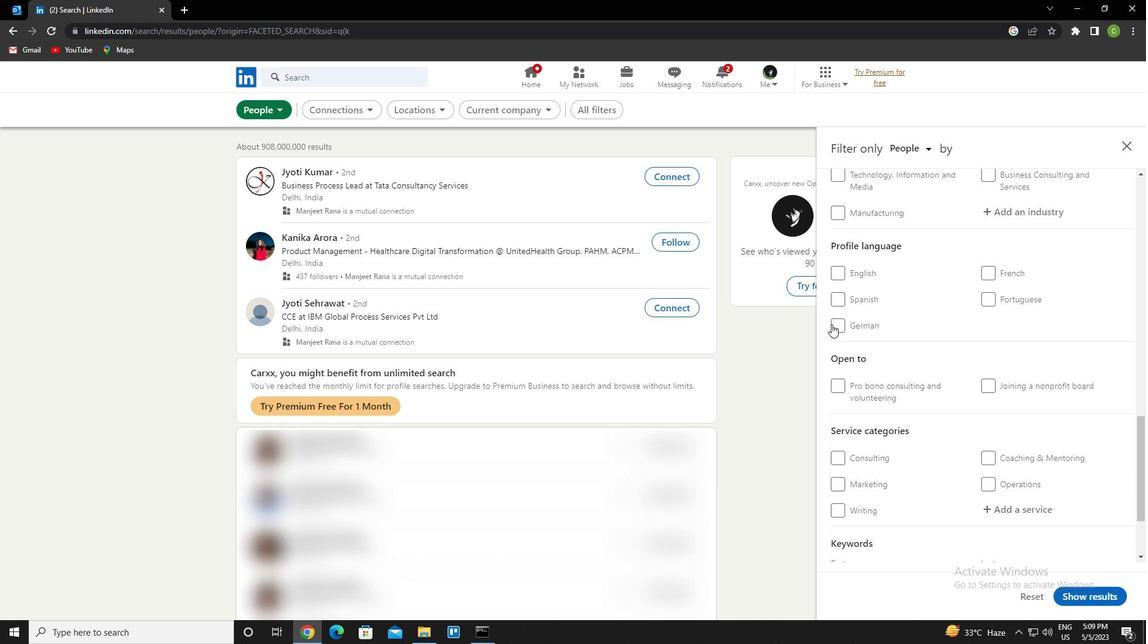 
Action: Mouse moved to (972, 367)
Screenshot: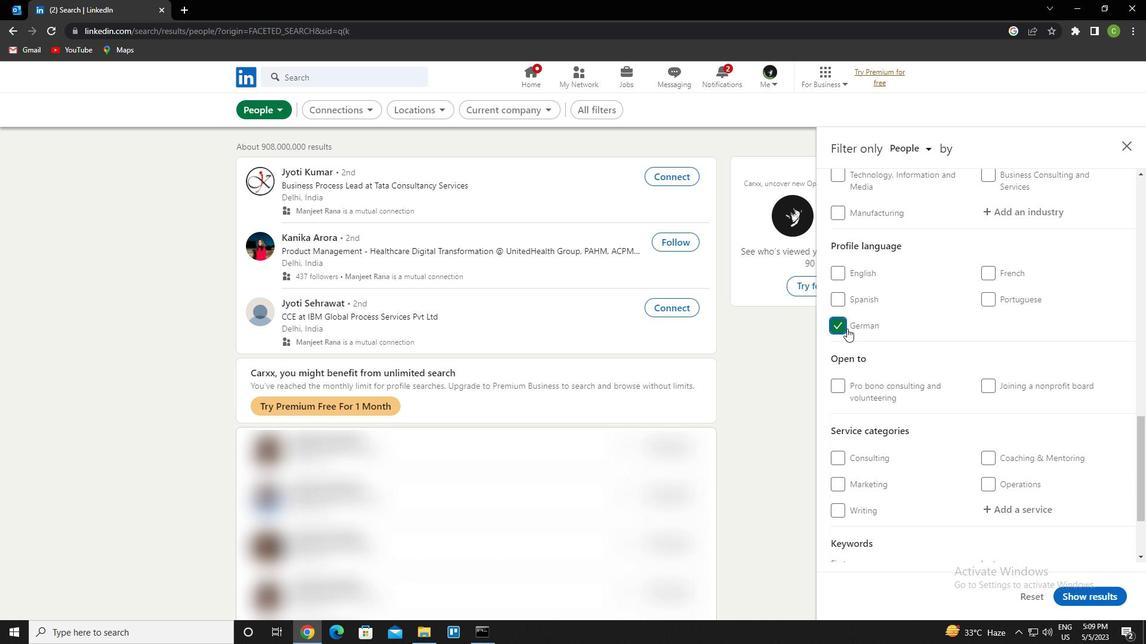 
Action: Mouse scrolled (972, 368) with delta (0, 0)
Screenshot: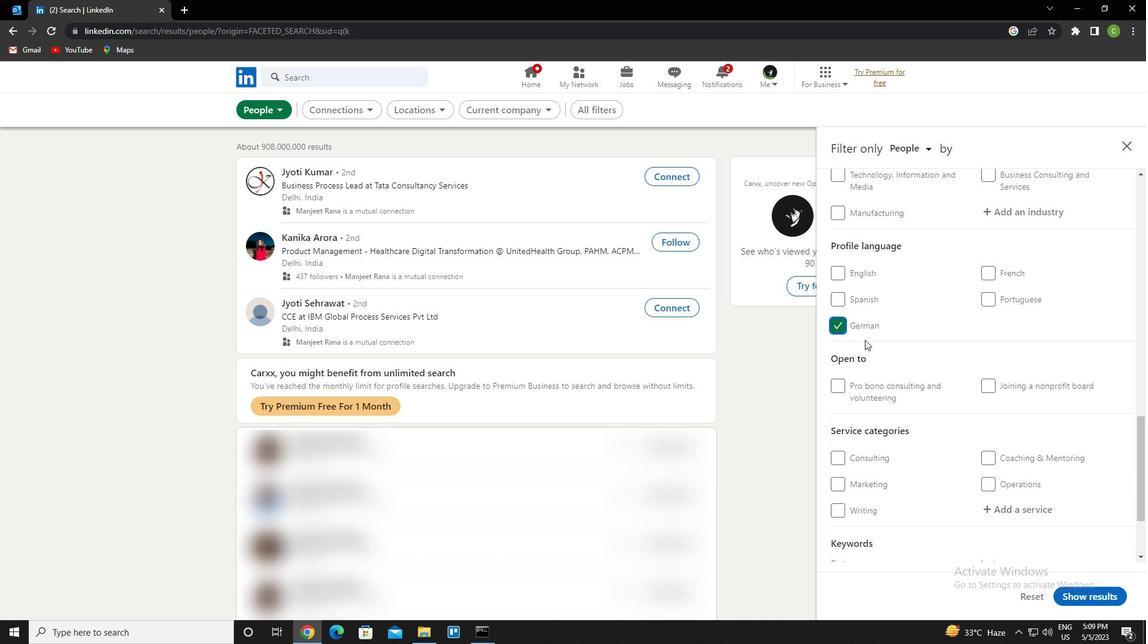 
Action: Mouse scrolled (972, 368) with delta (0, 0)
Screenshot: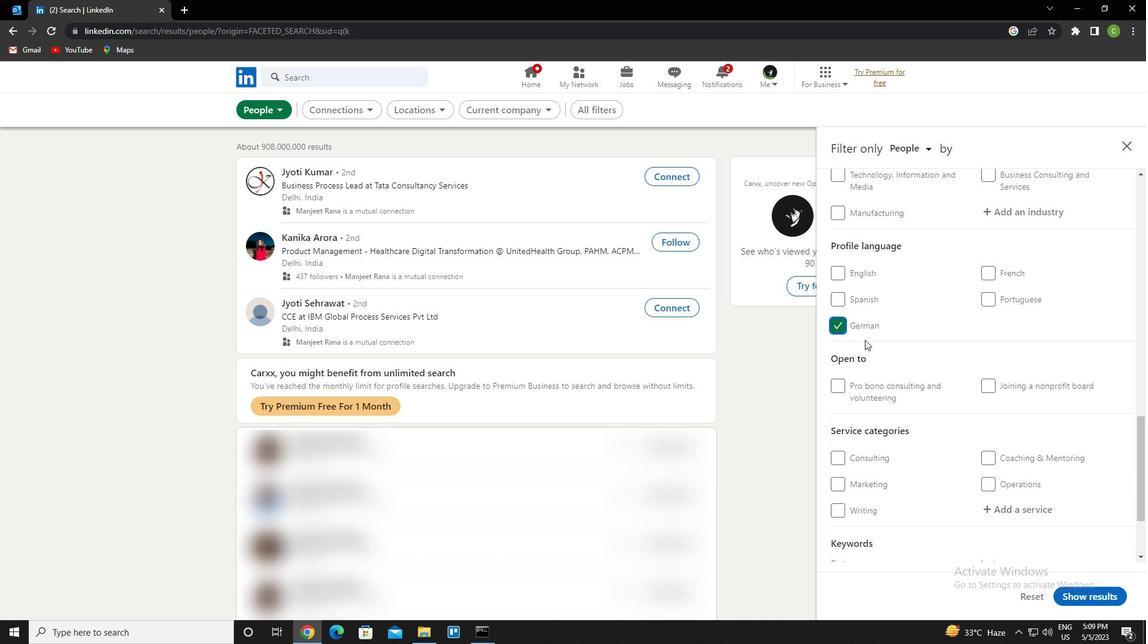 
Action: Mouse scrolled (972, 368) with delta (0, 0)
Screenshot: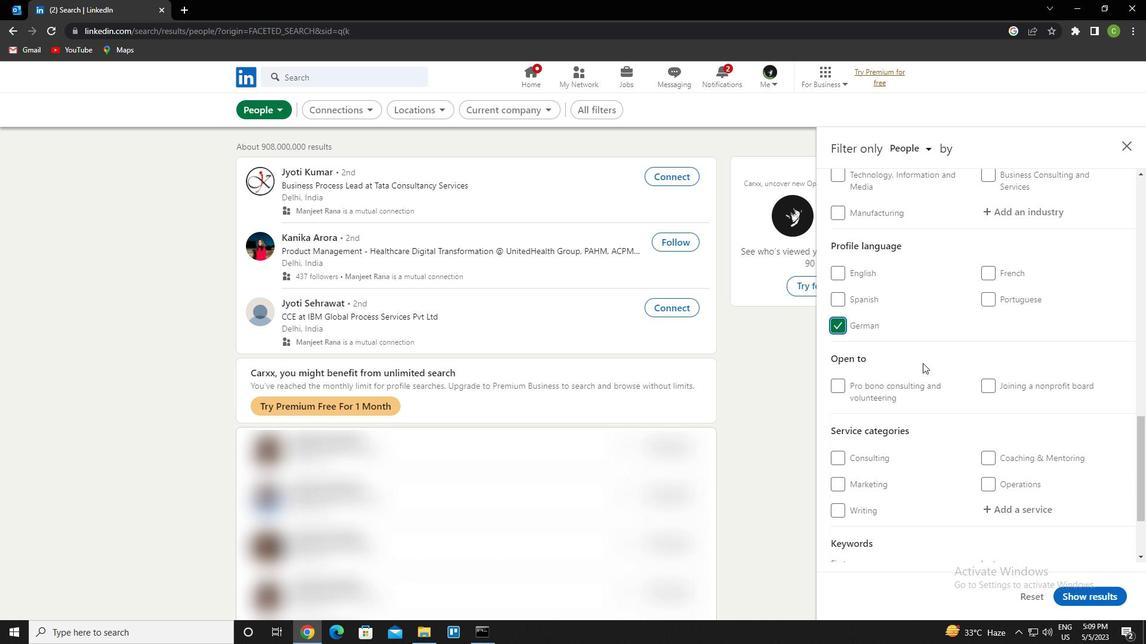 
Action: Mouse scrolled (972, 368) with delta (0, 0)
Screenshot: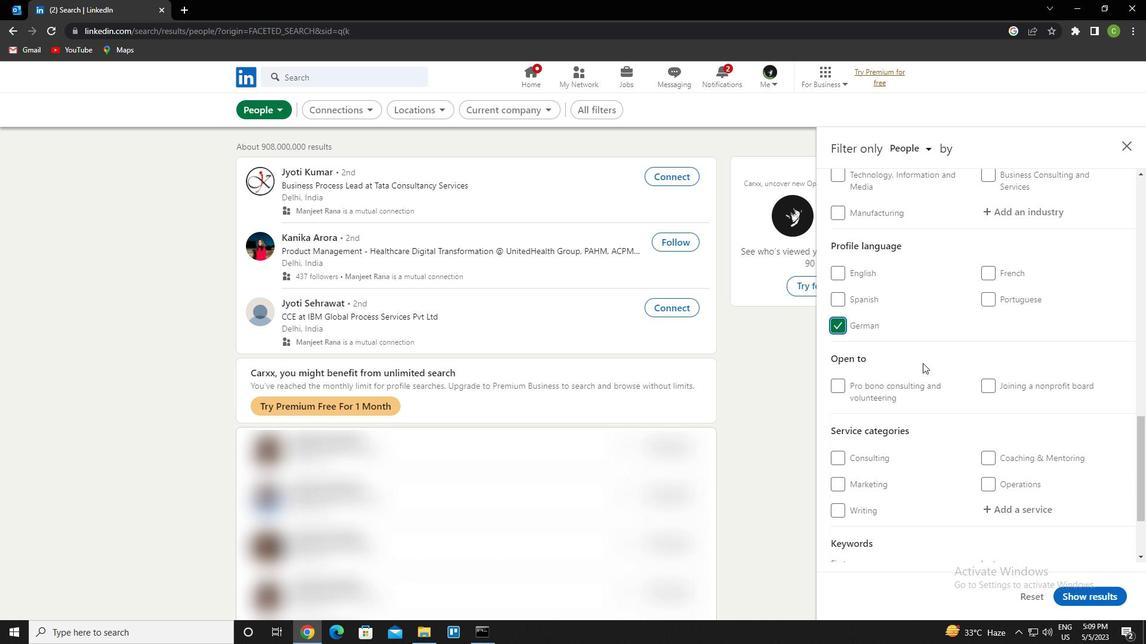 
Action: Mouse scrolled (972, 368) with delta (0, 0)
Screenshot: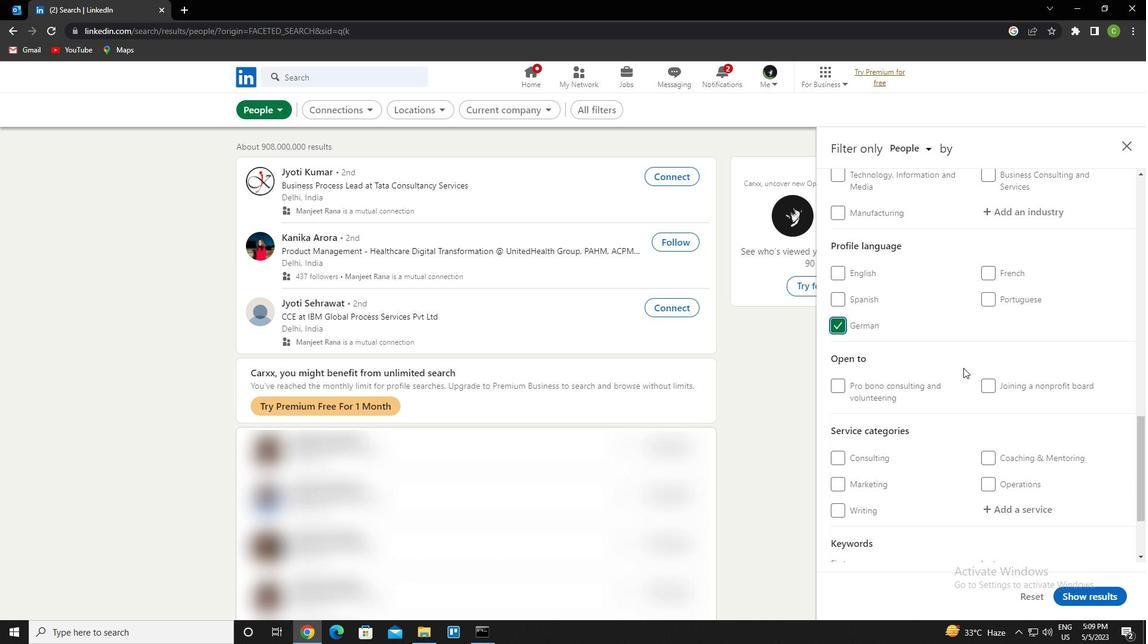 
Action: Mouse scrolled (972, 368) with delta (0, 0)
Screenshot: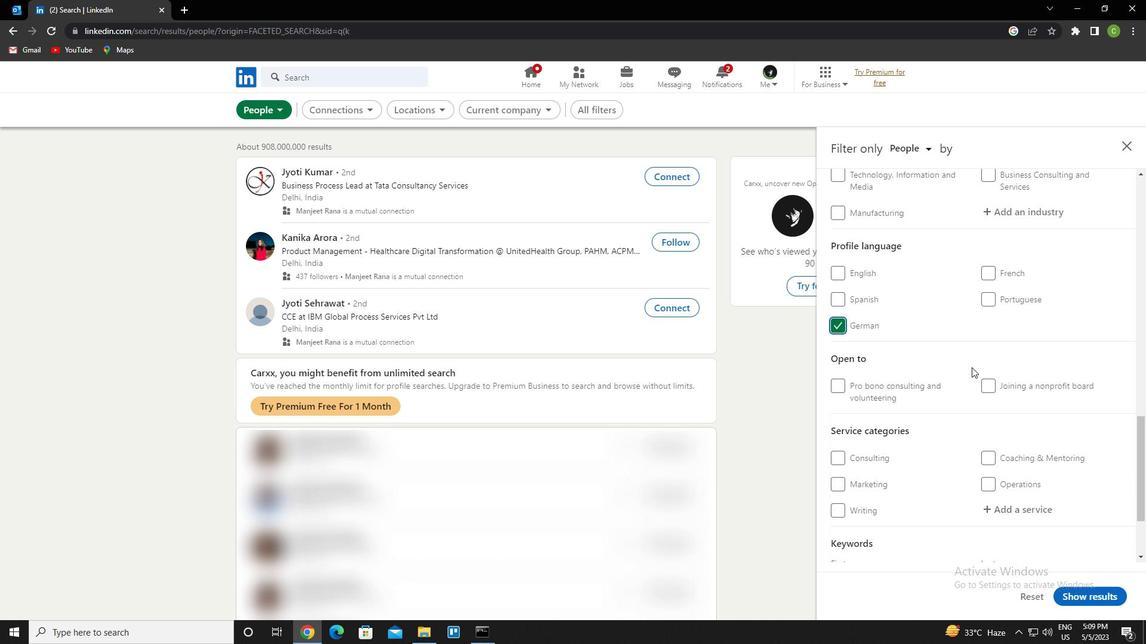 
Action: Mouse scrolled (972, 368) with delta (0, 0)
Screenshot: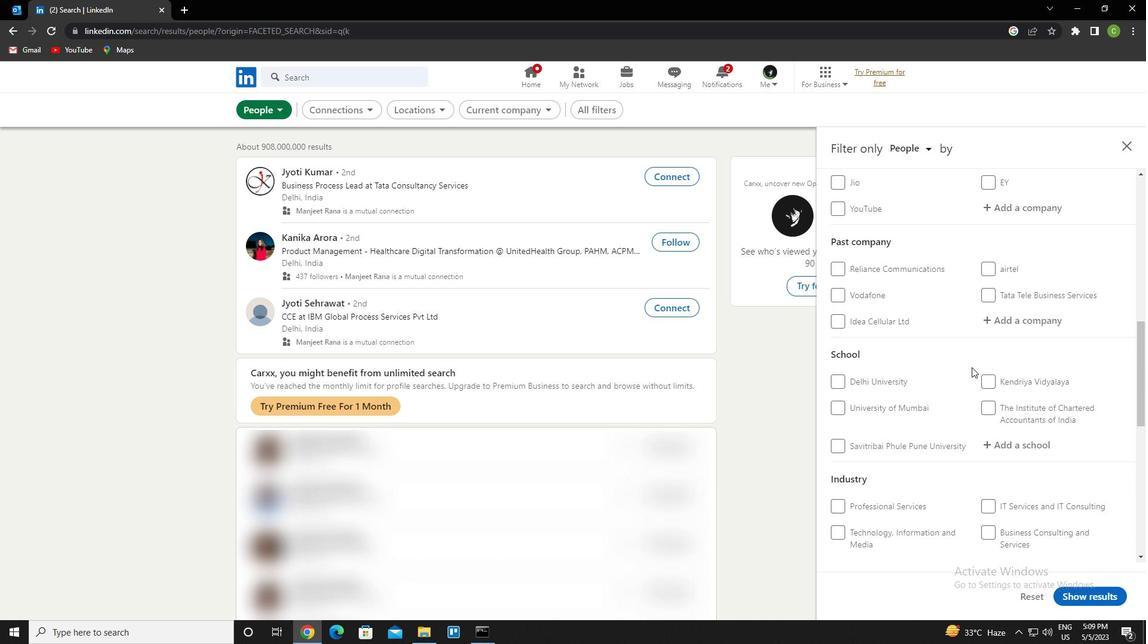 
Action: Mouse scrolled (972, 368) with delta (0, 0)
Screenshot: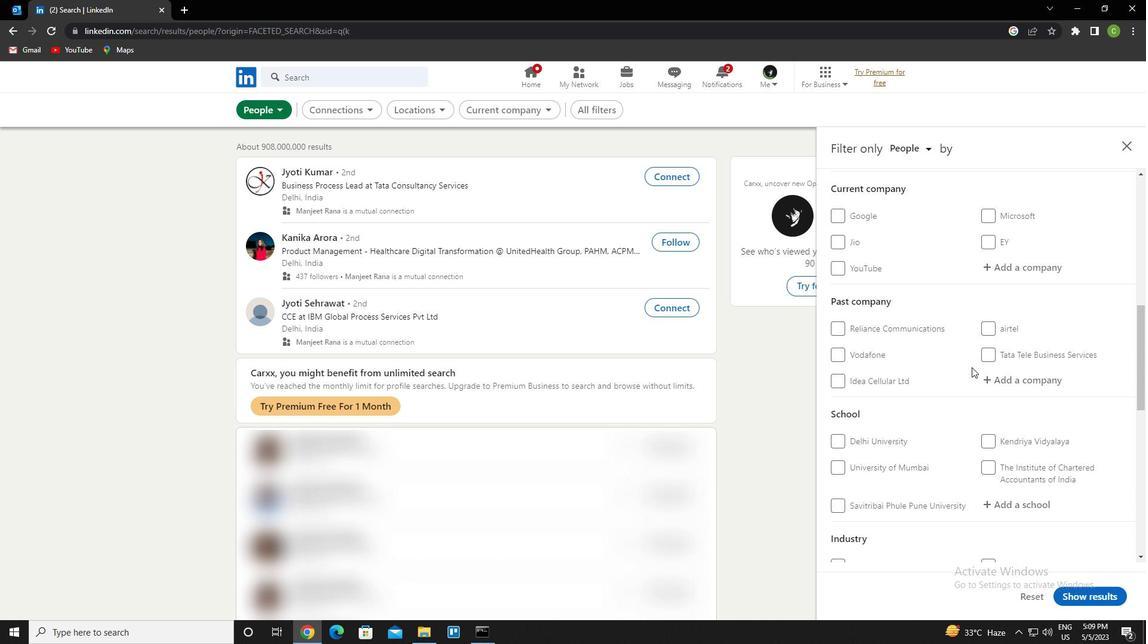 
Action: Mouse scrolled (972, 368) with delta (0, 0)
Screenshot: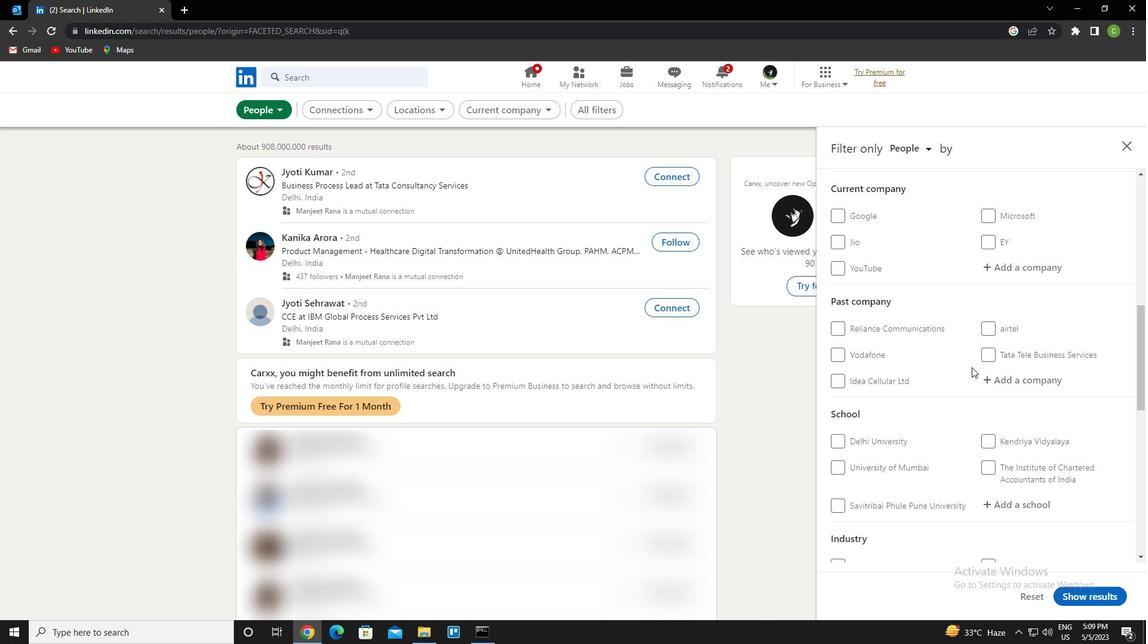 
Action: Mouse moved to (1032, 392)
Screenshot: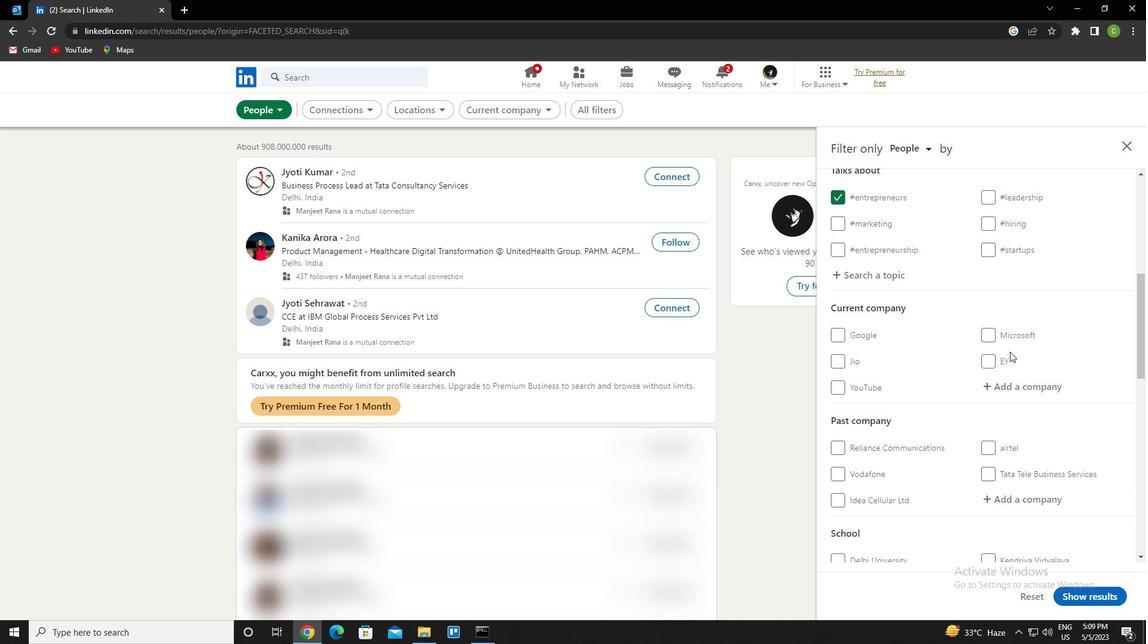 
Action: Mouse pressed left at (1032, 392)
Screenshot: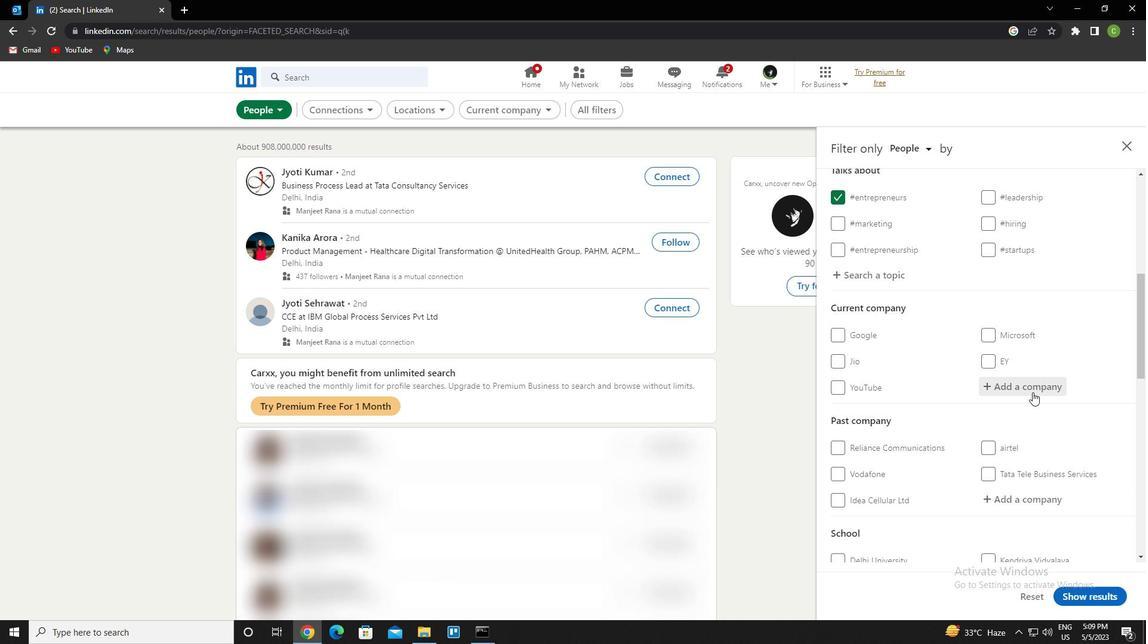 
Action: Key pressed <Key.caps_lock>t<Key.caps_lock>ata<Key.space><Key.caps_lock>c<Key.caps_lock>li<Key.caps_lock>q<Key.down><Key.enter>
Screenshot: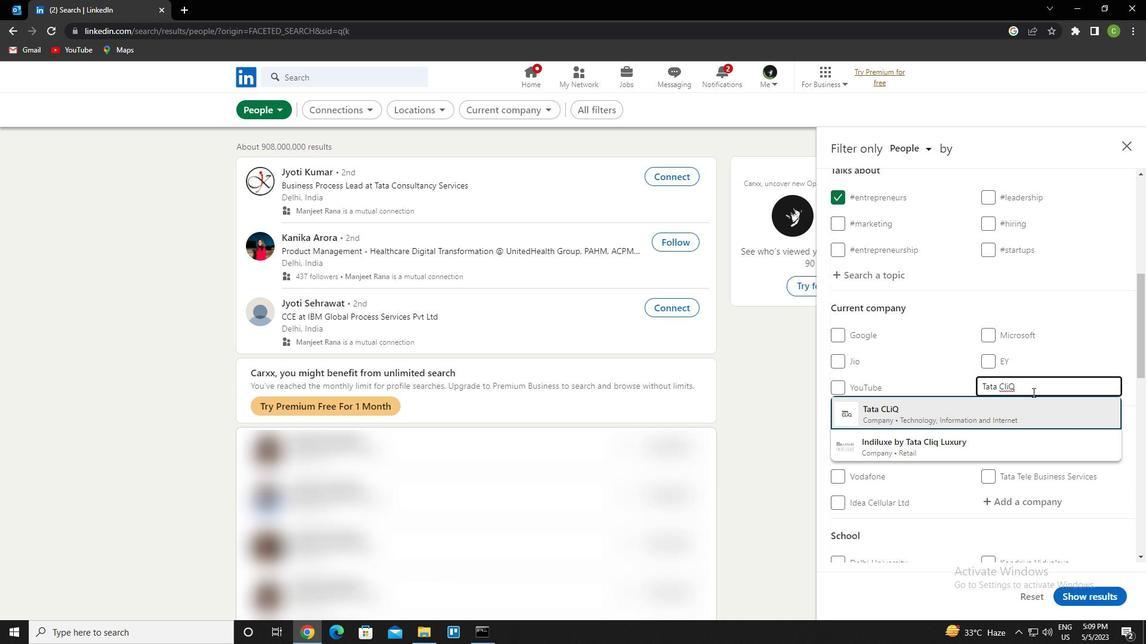 
Action: Mouse scrolled (1032, 392) with delta (0, 0)
Screenshot: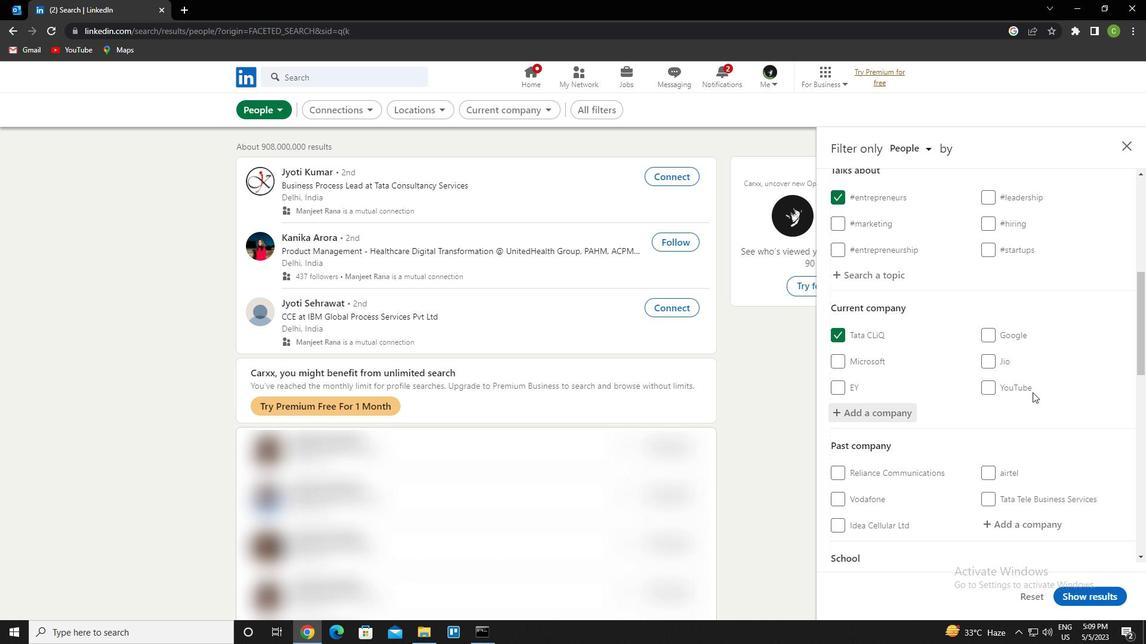 
Action: Mouse scrolled (1032, 392) with delta (0, 0)
Screenshot: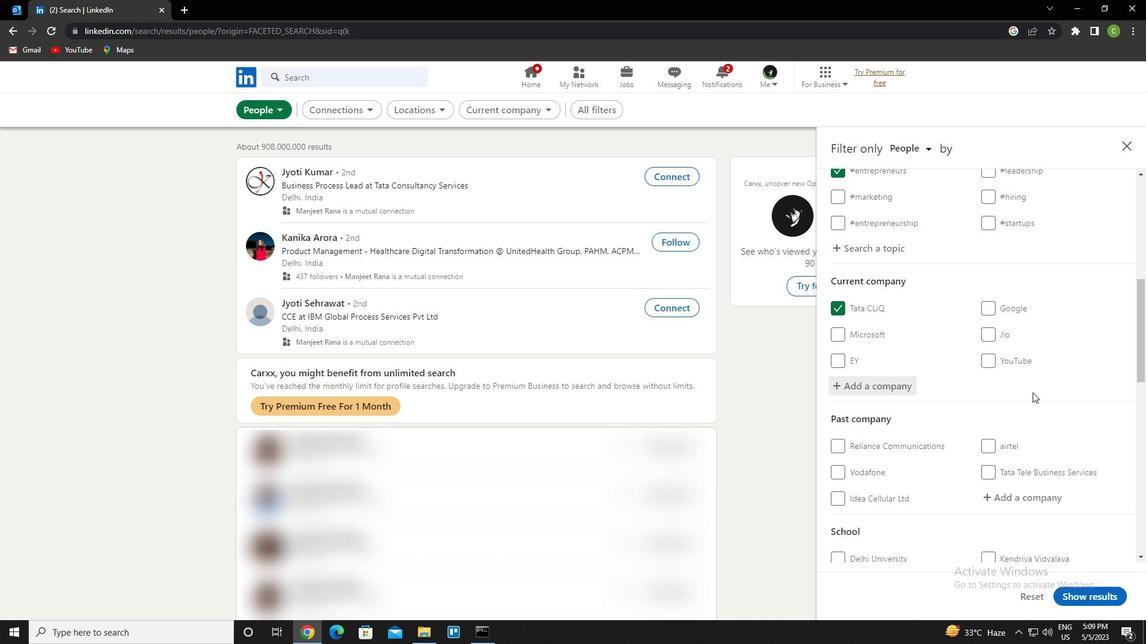 
Action: Mouse moved to (1011, 490)
Screenshot: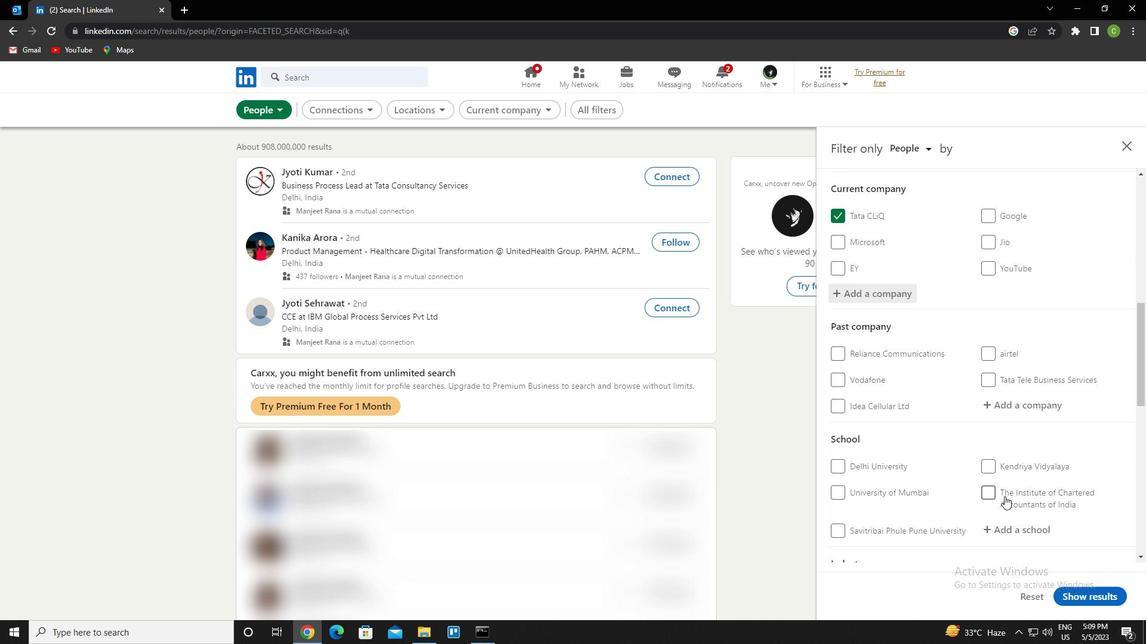 
Action: Mouse scrolled (1011, 489) with delta (0, 0)
Screenshot: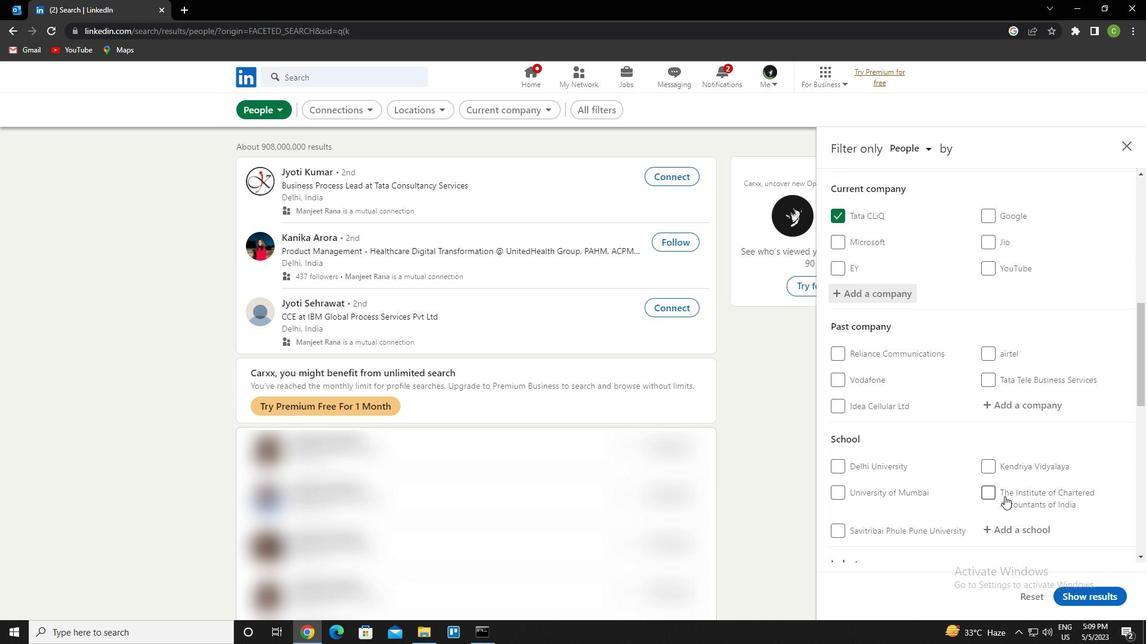 
Action: Mouse moved to (1025, 466)
Screenshot: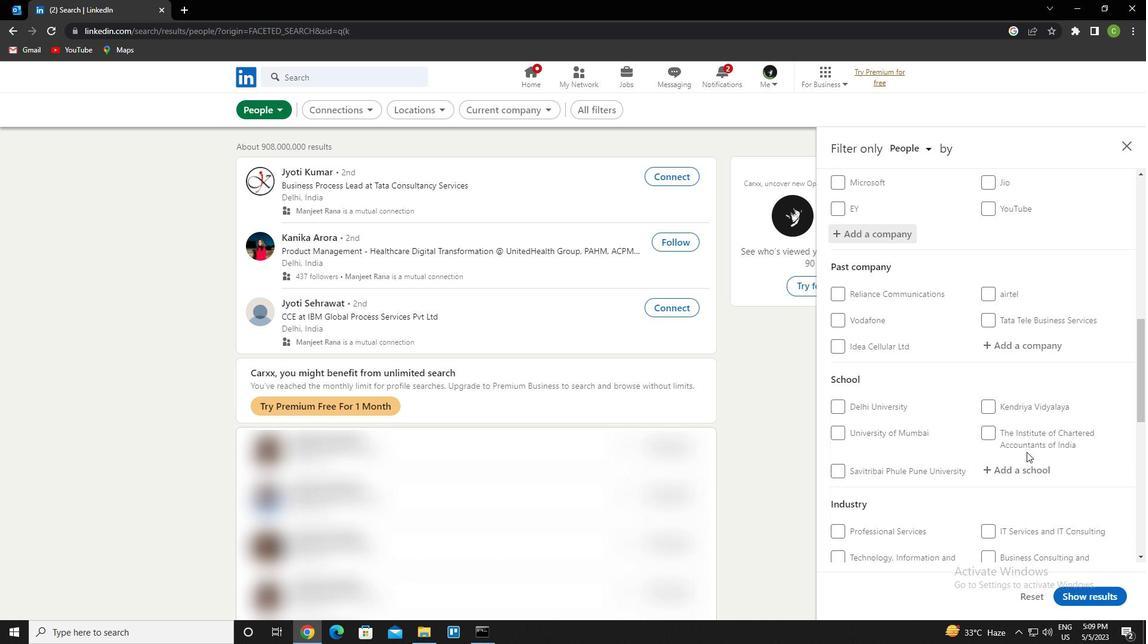 
Action: Mouse pressed left at (1025, 466)
Screenshot: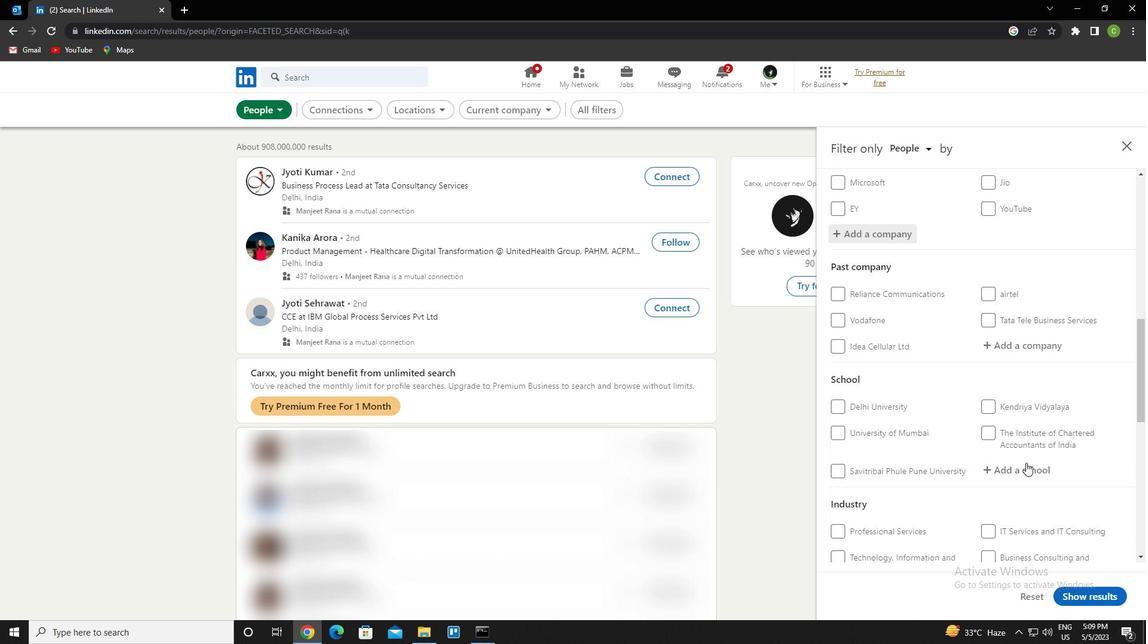 
Action: Key pressed <Key.caps_lock><Key.caps_lock>niit<Key.space>i<Key.caps_lock>nstitute<Key.down><Key.enter>
Screenshot: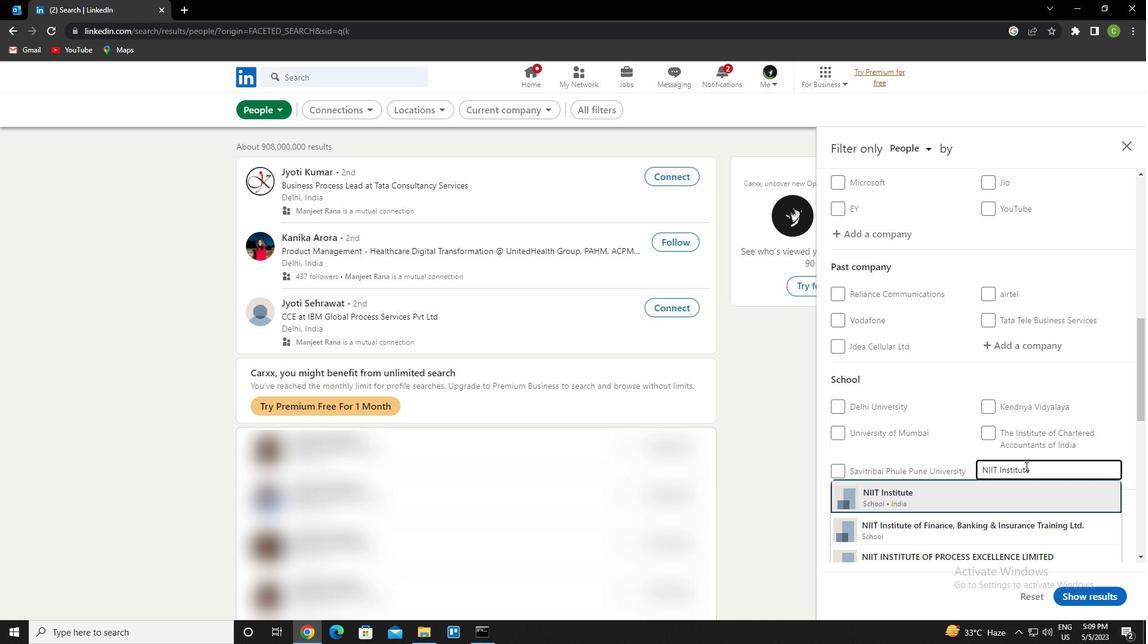 
Action: Mouse scrolled (1025, 466) with delta (0, 0)
Screenshot: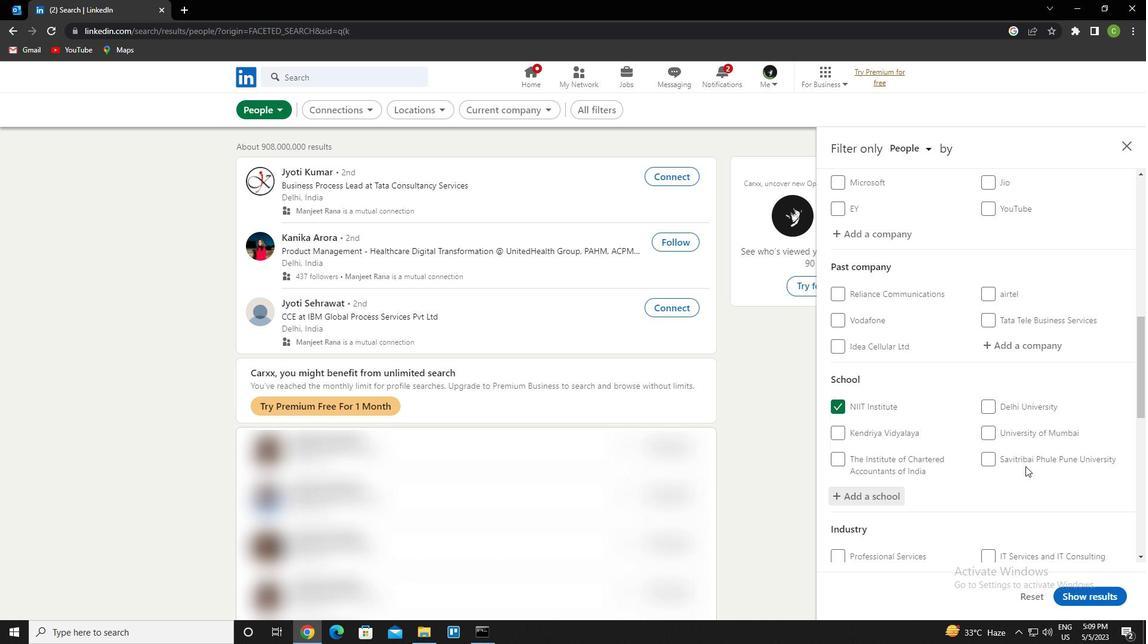 
Action: Mouse scrolled (1025, 466) with delta (0, 0)
Screenshot: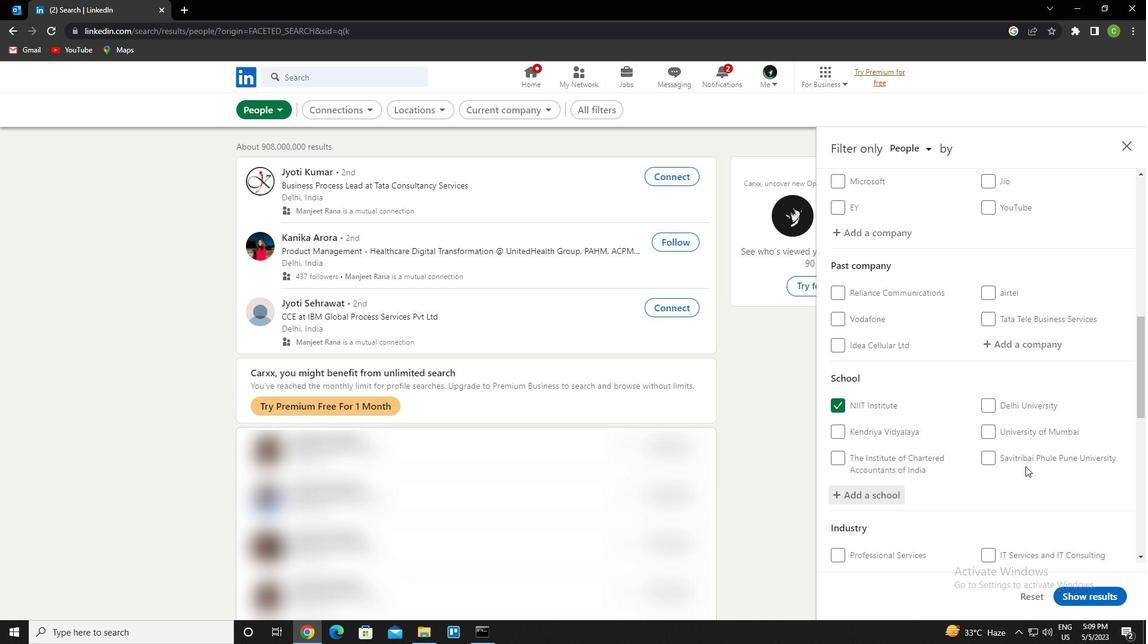 
Action: Mouse scrolled (1025, 466) with delta (0, 0)
Screenshot: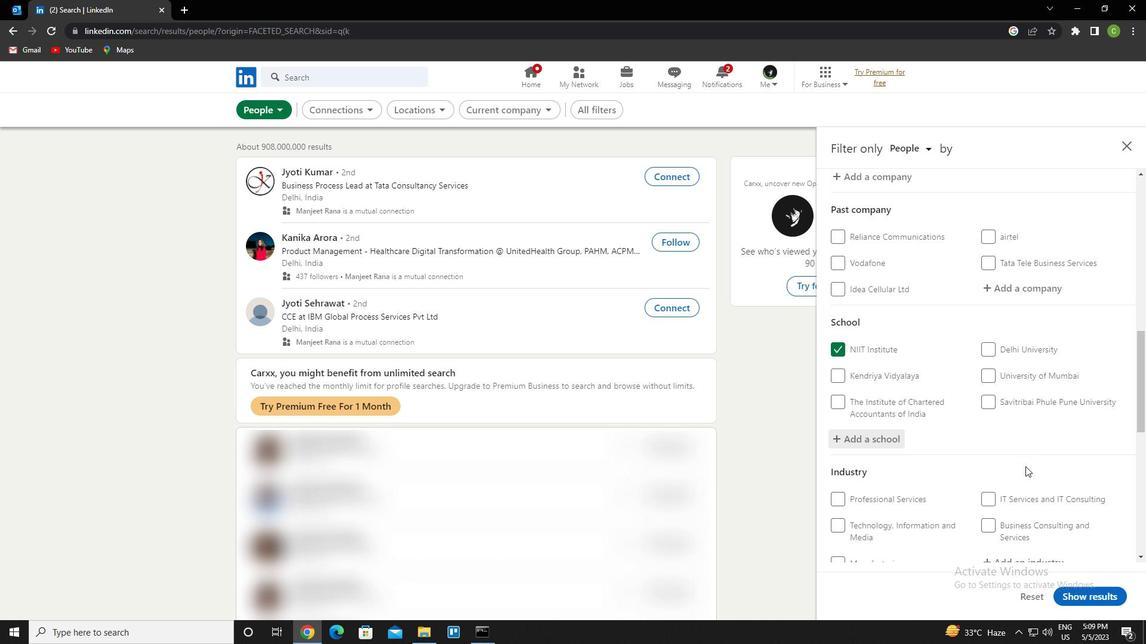 
Action: Mouse moved to (1047, 450)
Screenshot: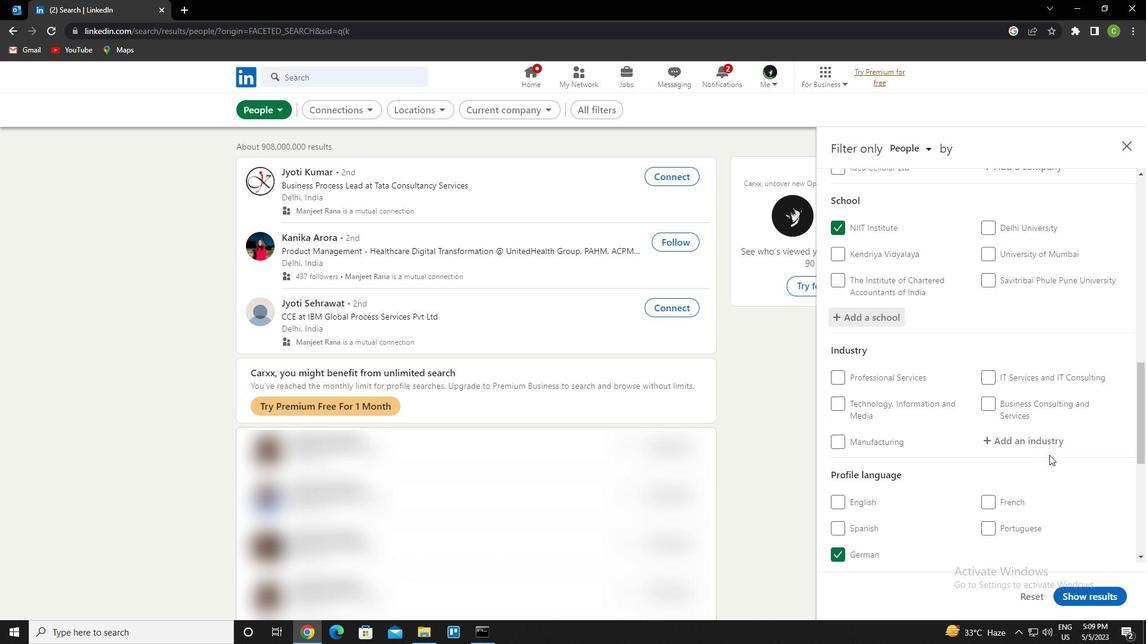 
Action: Mouse pressed left at (1047, 450)
Screenshot: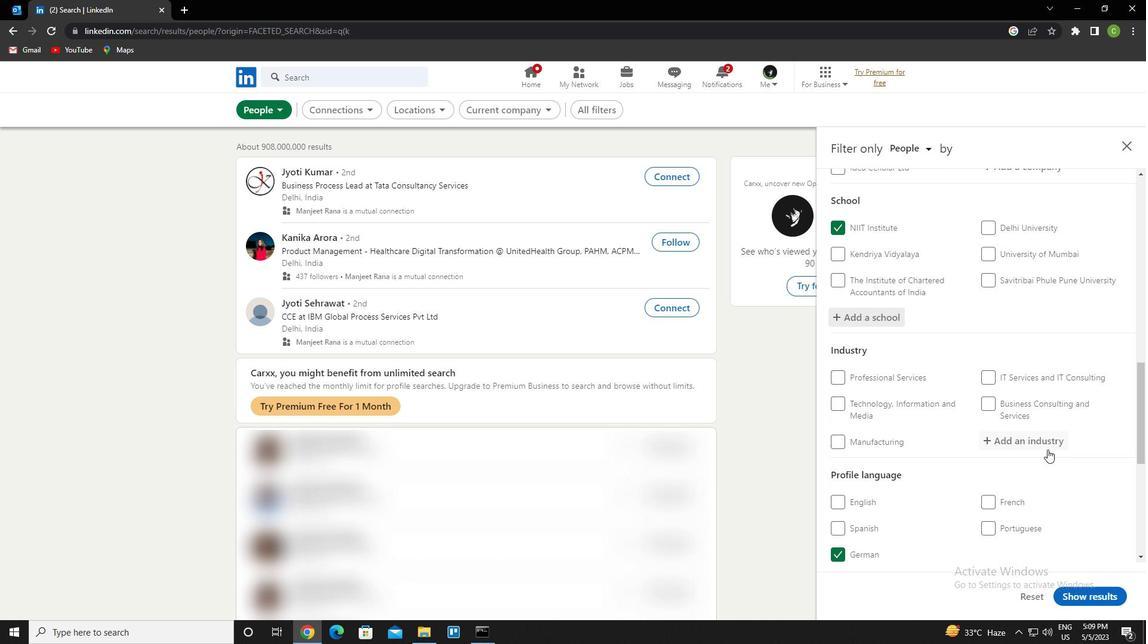 
Action: Key pressed <Key.caps_lock>p<Key.caps_lock>aint<Key.space>coating<Key.down><Key.enter>
Screenshot: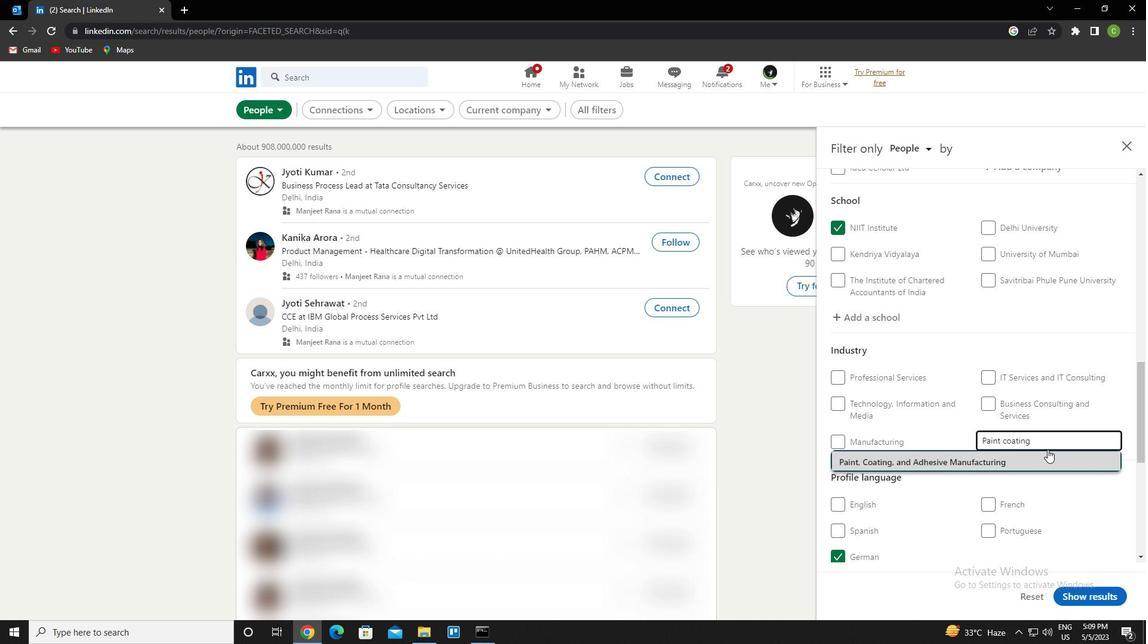 
Action: Mouse scrolled (1047, 449) with delta (0, 0)
Screenshot: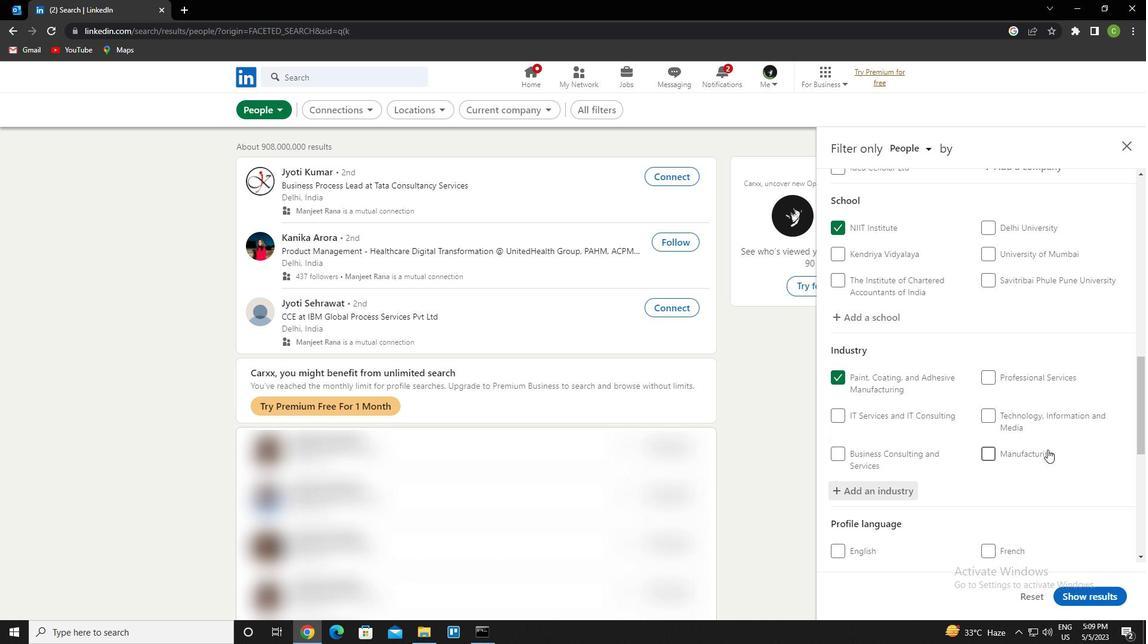 
Action: Mouse scrolled (1047, 449) with delta (0, 0)
Screenshot: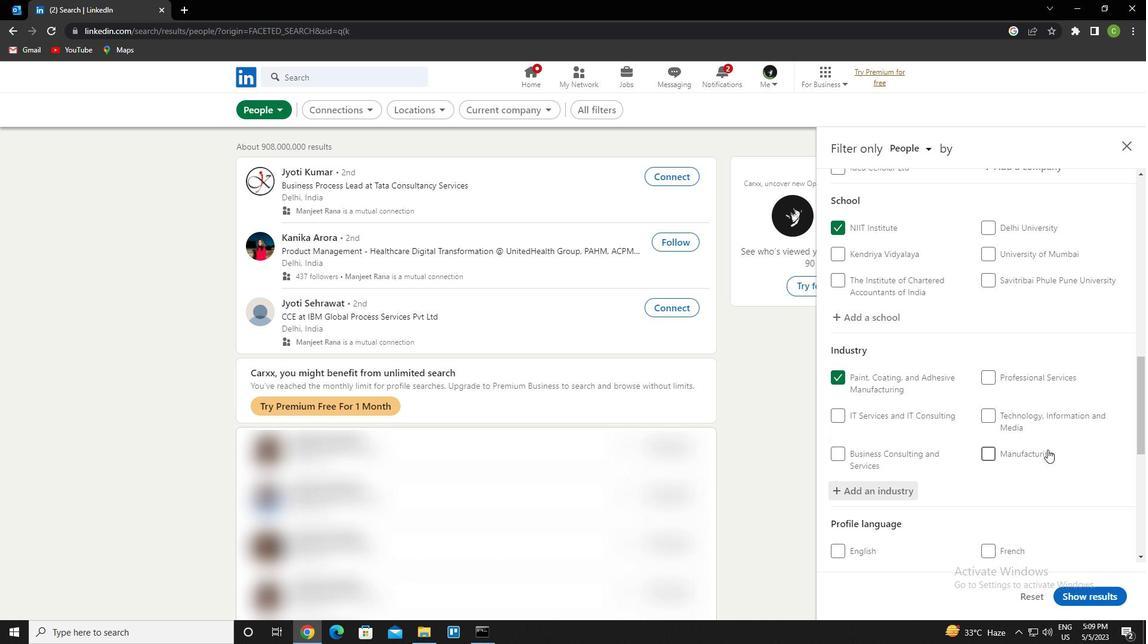 
Action: Mouse scrolled (1047, 449) with delta (0, 0)
Screenshot: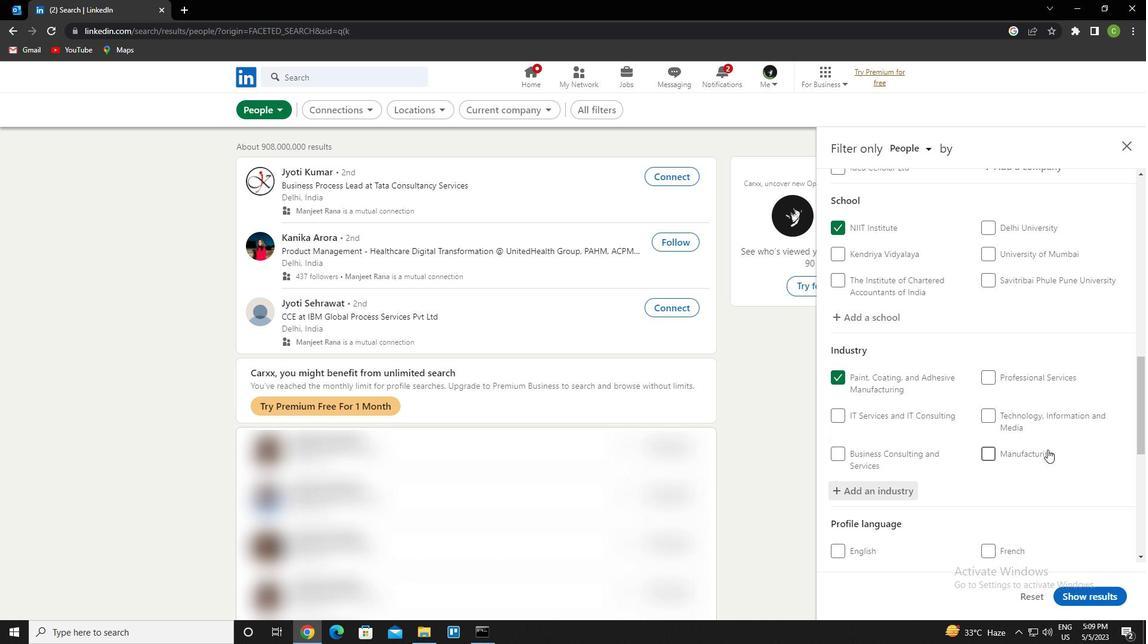 
Action: Mouse scrolled (1047, 449) with delta (0, 0)
Screenshot: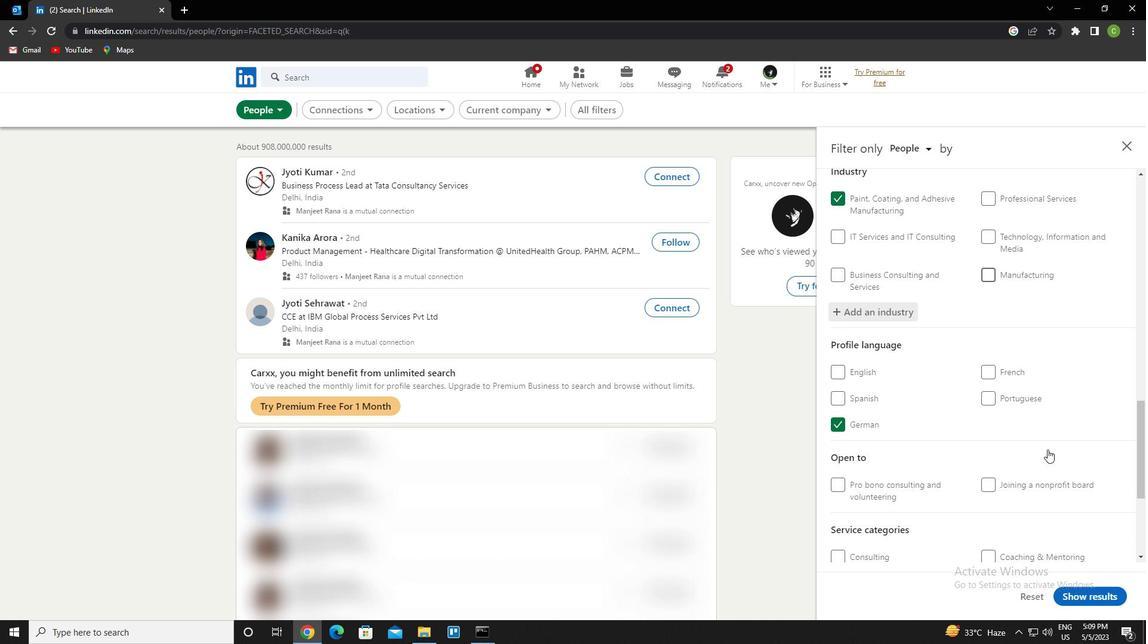 
Action: Mouse scrolled (1047, 449) with delta (0, 0)
Screenshot: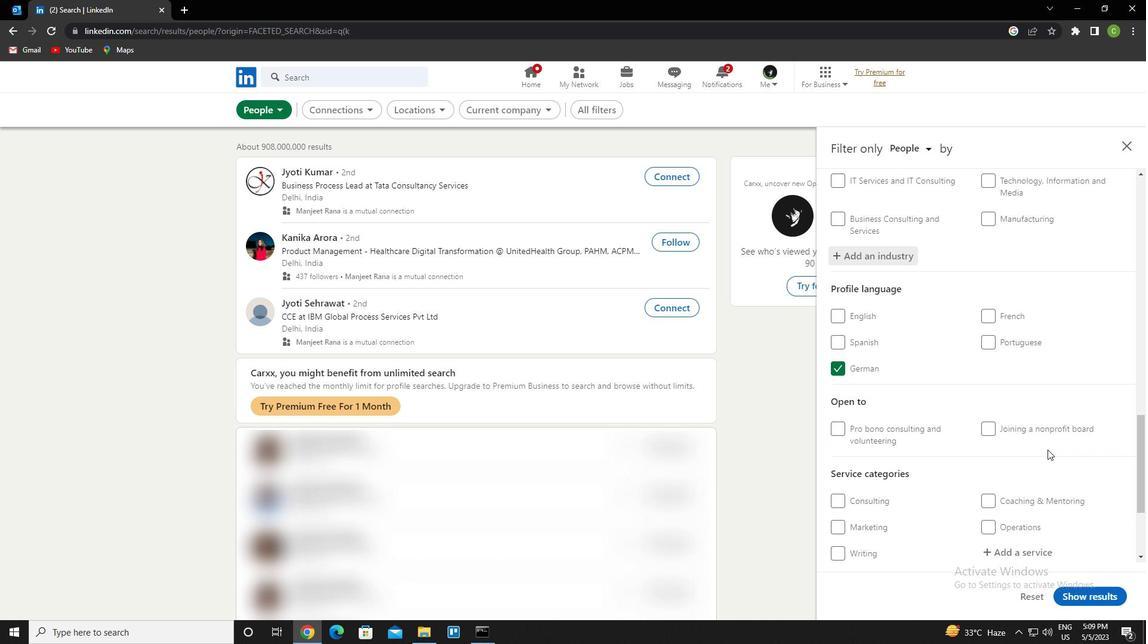 
Action: Mouse scrolled (1047, 449) with delta (0, 0)
Screenshot: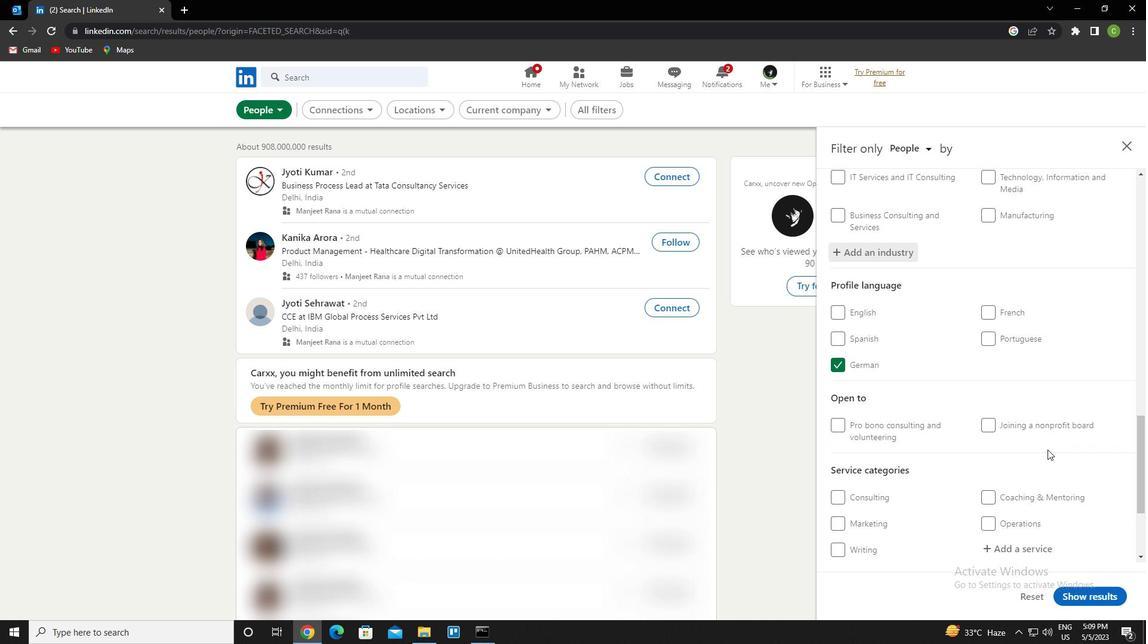
Action: Mouse scrolled (1047, 449) with delta (0, 0)
Screenshot: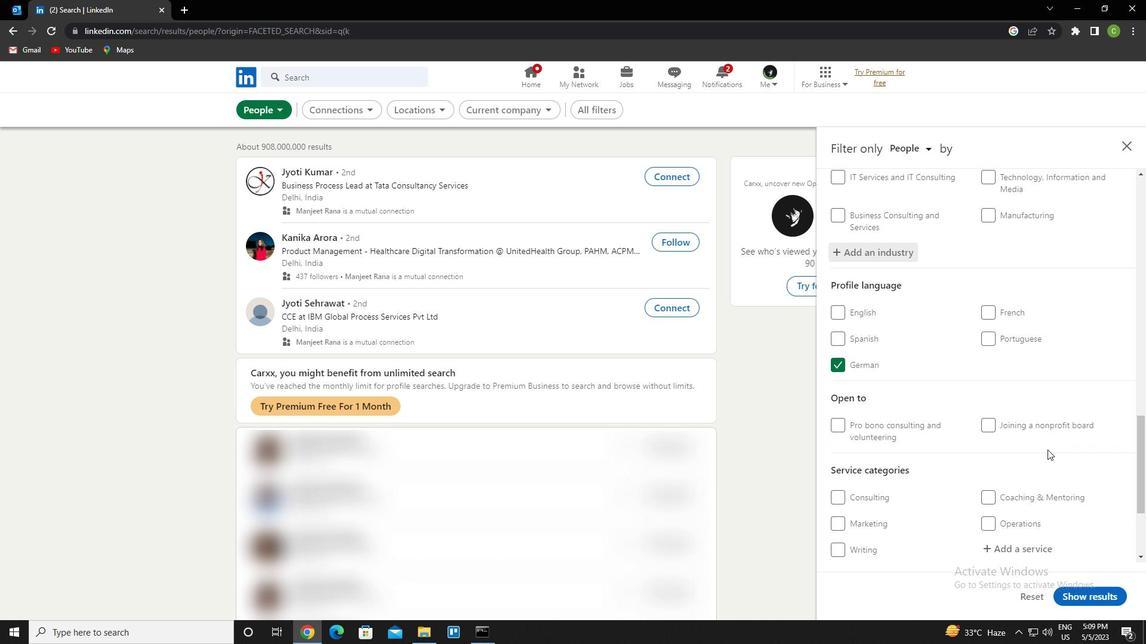 
Action: Mouse scrolled (1047, 449) with delta (0, 0)
Screenshot: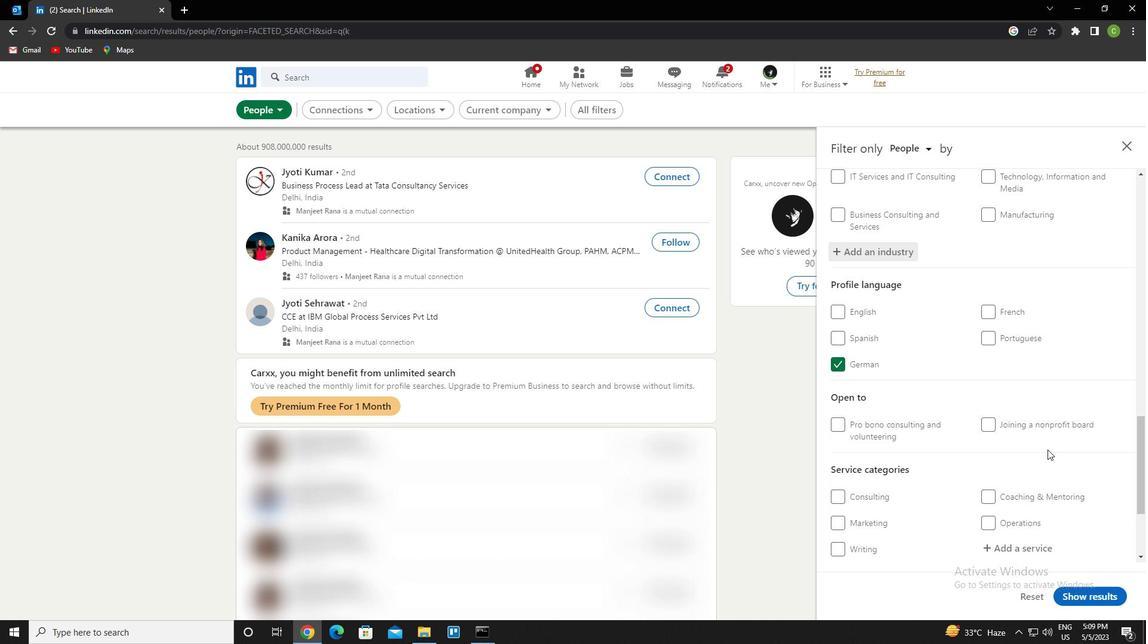 
Action: Mouse moved to (1032, 397)
Screenshot: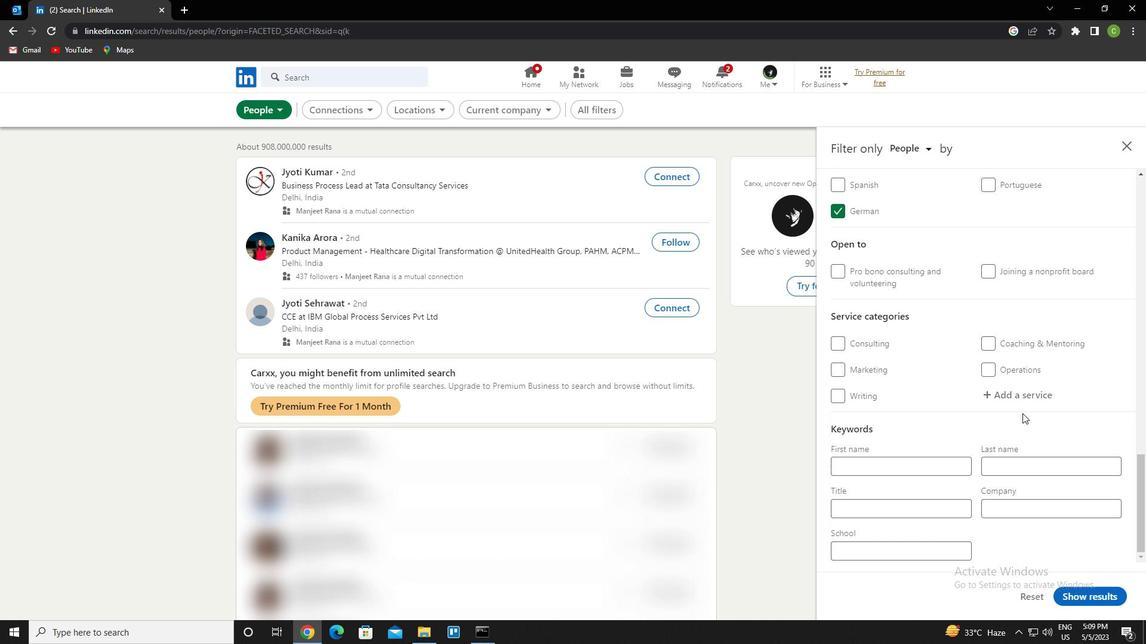 
Action: Mouse pressed left at (1032, 397)
Screenshot: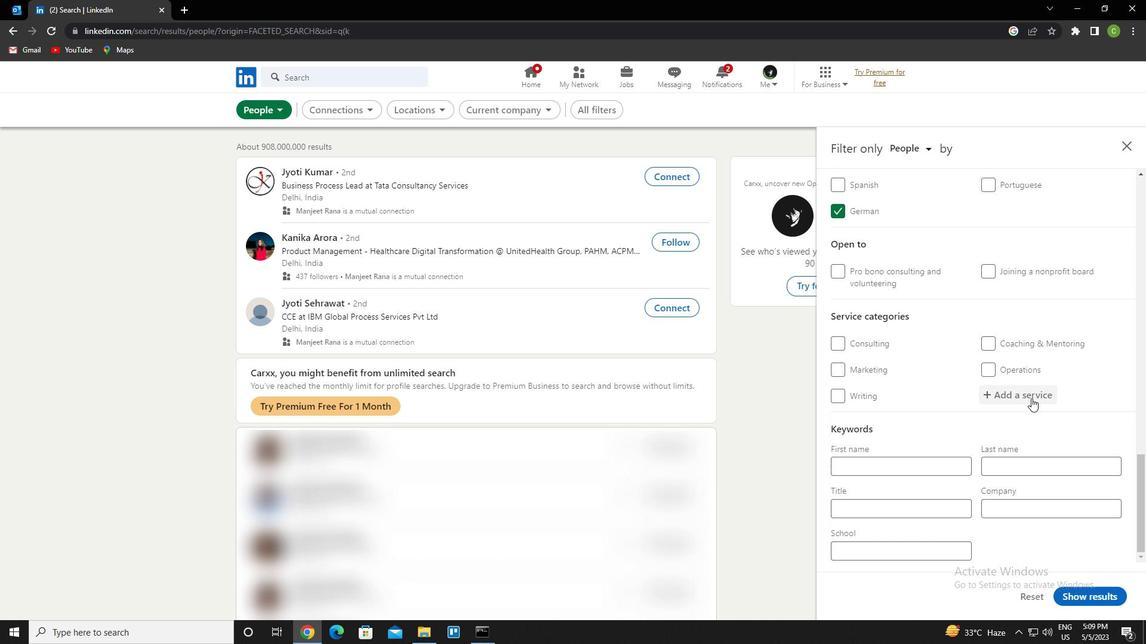 
Action: Key pressed <Key.caps_lock>g<Key.caps_lock>rowth<Key.space>marketing<Key.down><Key.enter>
Screenshot: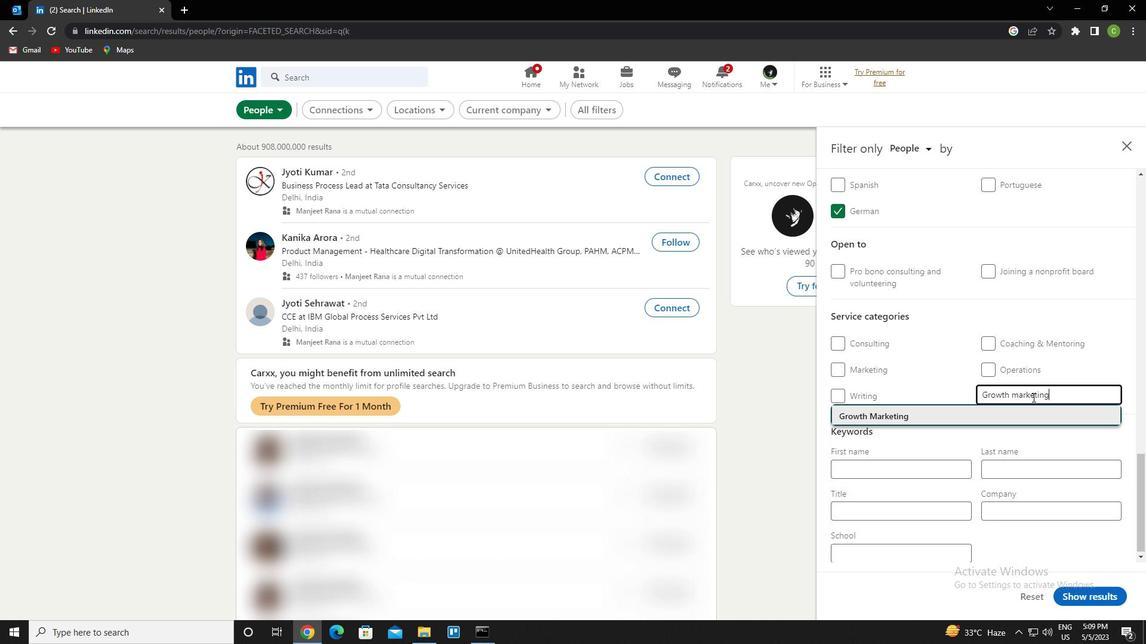 
Action: Mouse scrolled (1032, 397) with delta (0, 0)
Screenshot: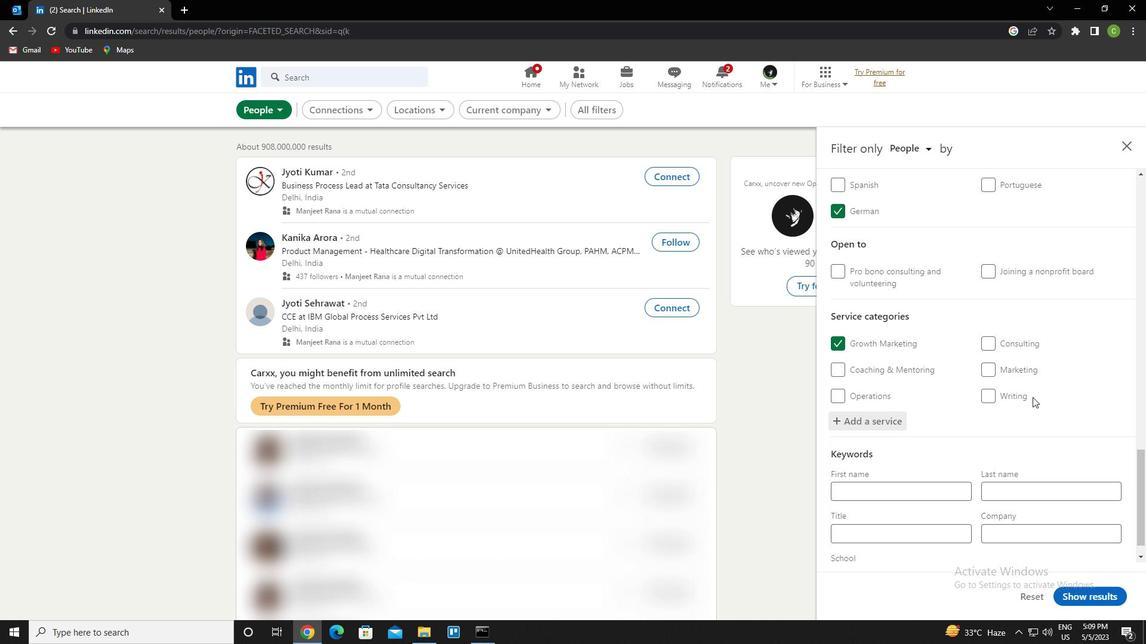 
Action: Mouse scrolled (1032, 397) with delta (0, 0)
Screenshot: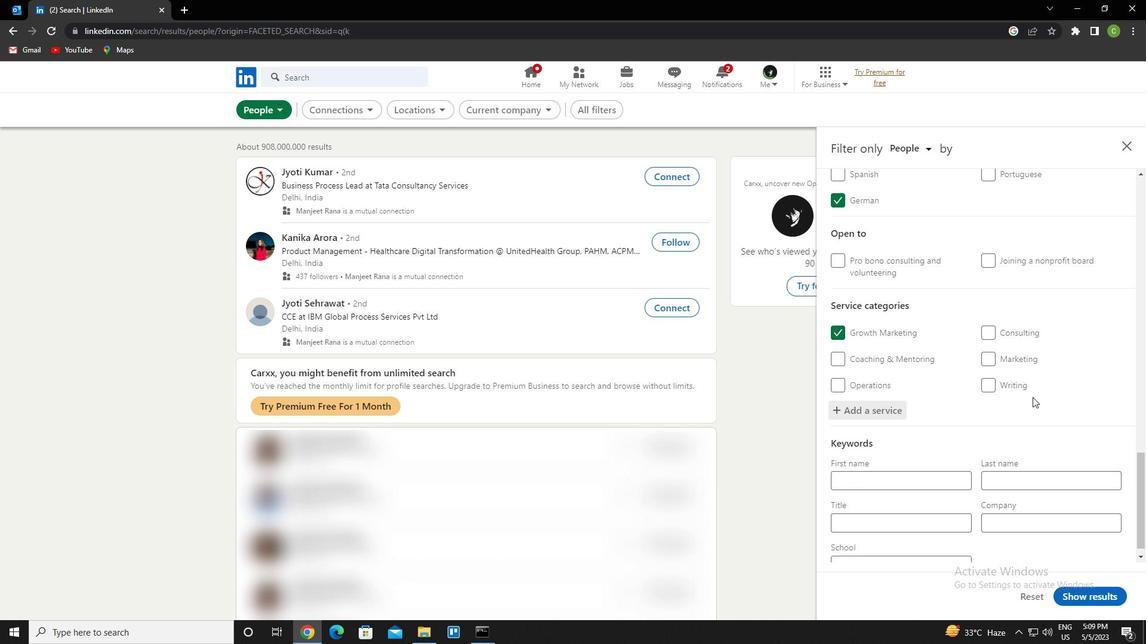 
Action: Mouse scrolled (1032, 397) with delta (0, 0)
Screenshot: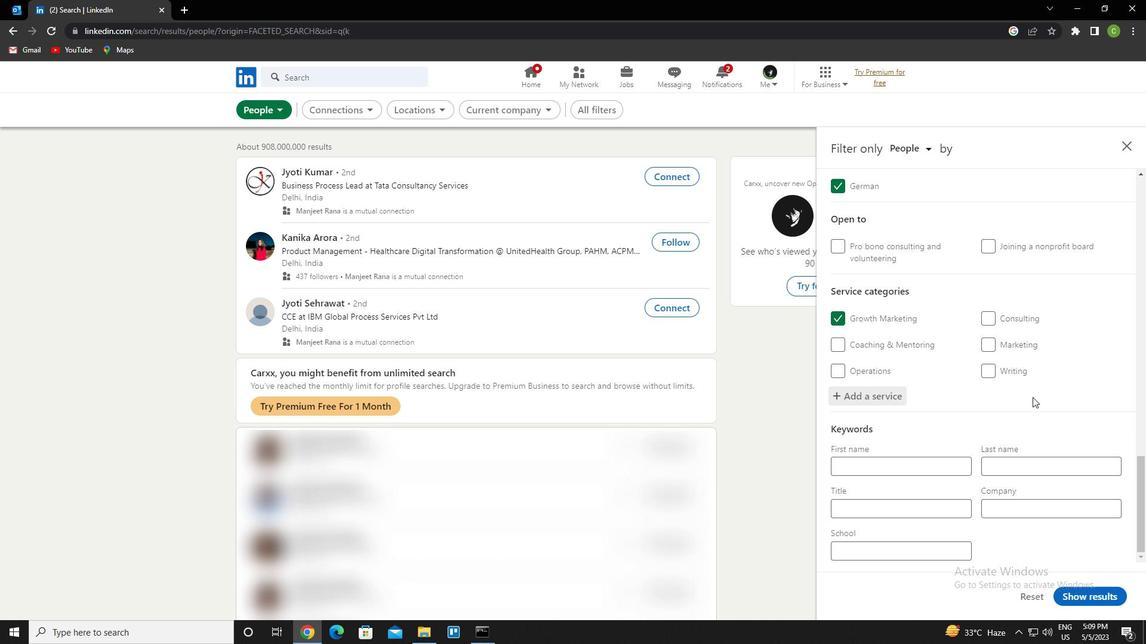 
Action: Mouse scrolled (1032, 397) with delta (0, 0)
Screenshot: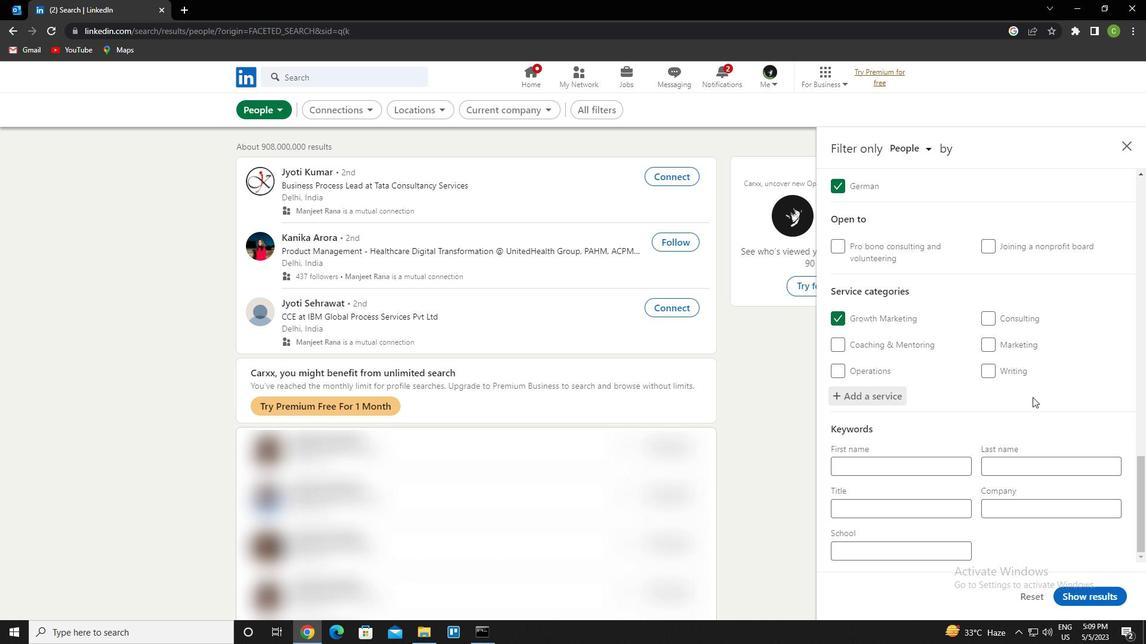 
Action: Mouse moved to (927, 505)
Screenshot: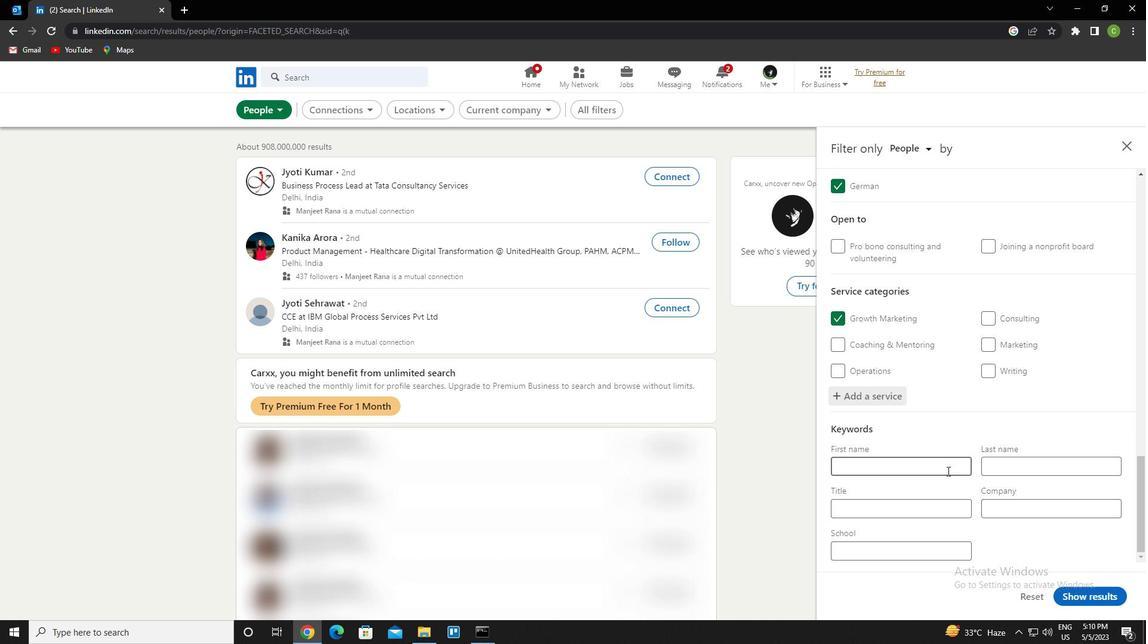 
Action: Mouse pressed left at (927, 505)
Screenshot: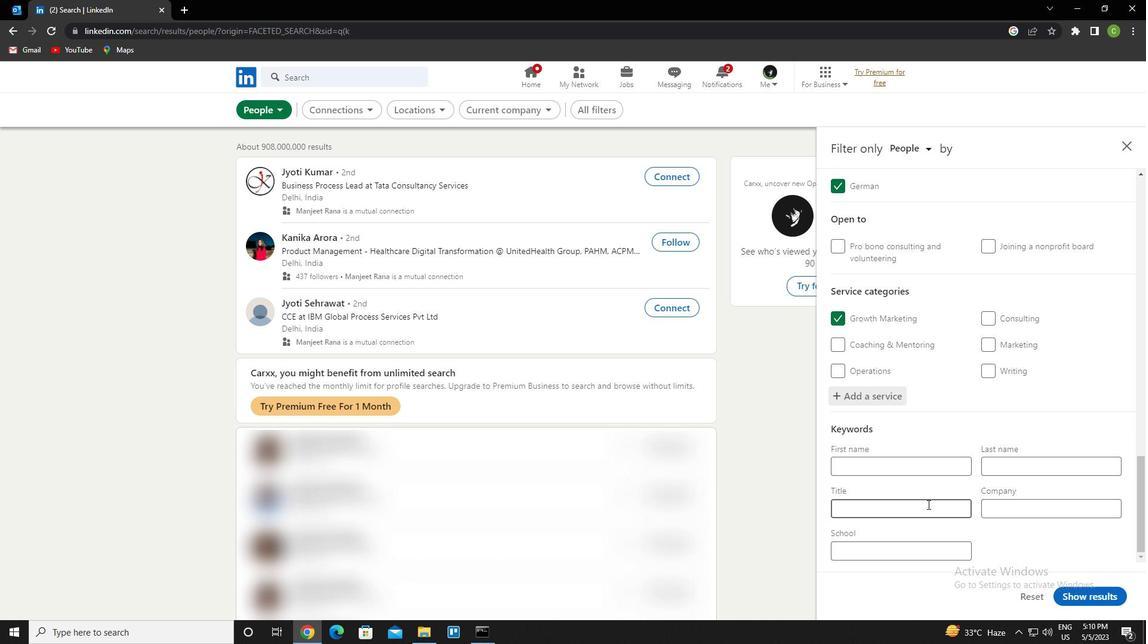 
Action: Key pressed <Key.caps_lock>e<Key.caps_lock>ditor/<Key.caps_lock>p<Key.caps_lock>rood<Key.backspace>freader
Screenshot: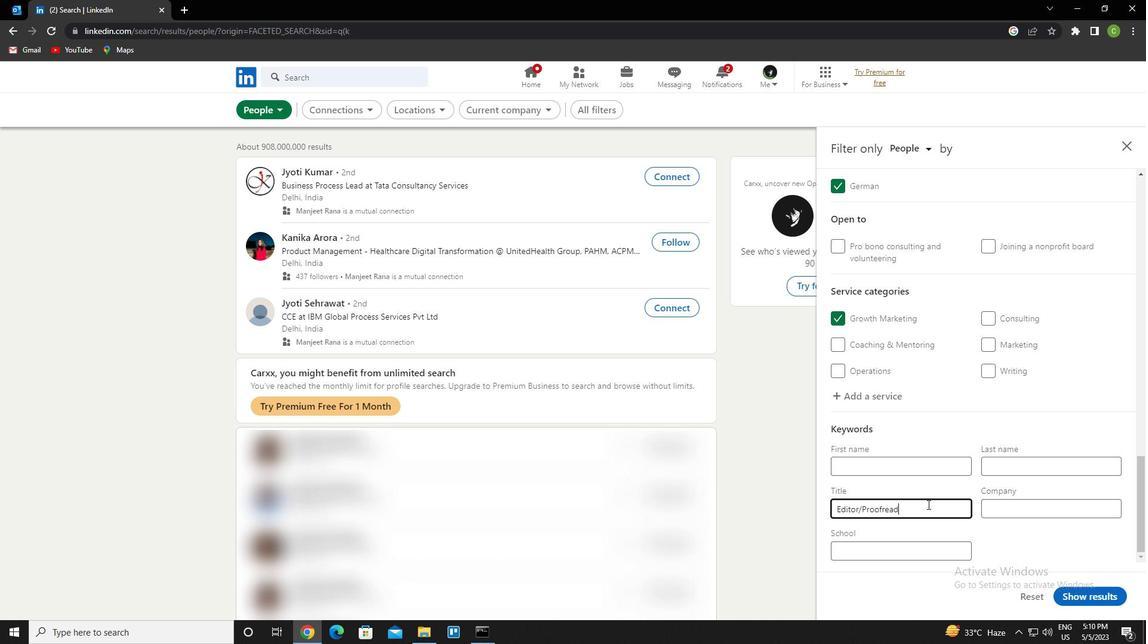 
Action: Mouse moved to (1114, 598)
Screenshot: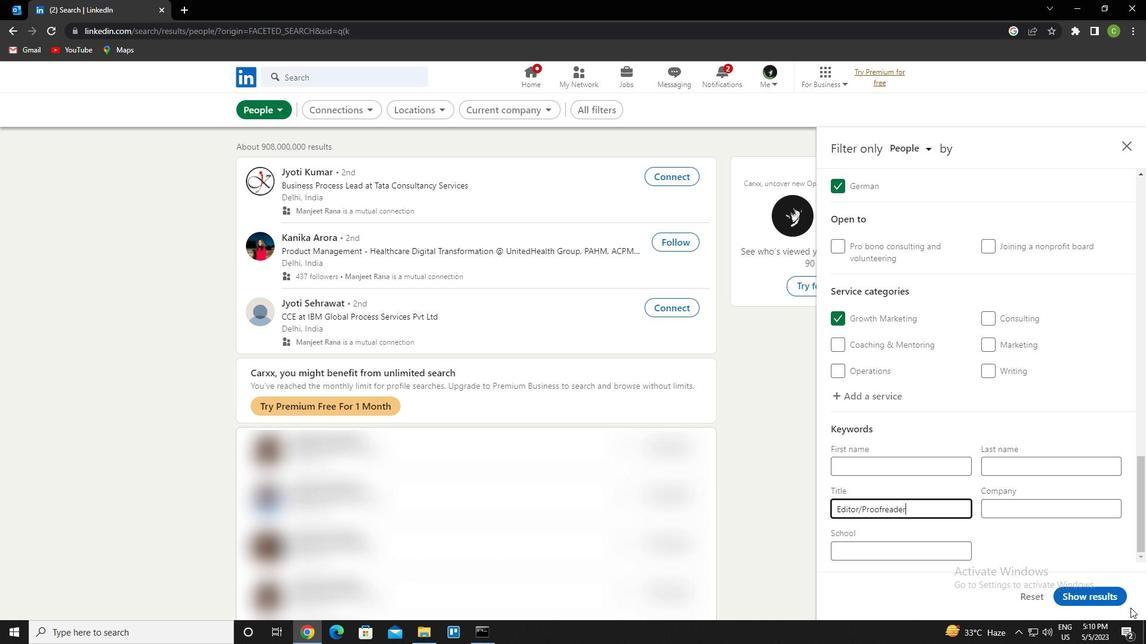 
Action: Mouse pressed left at (1114, 598)
Screenshot: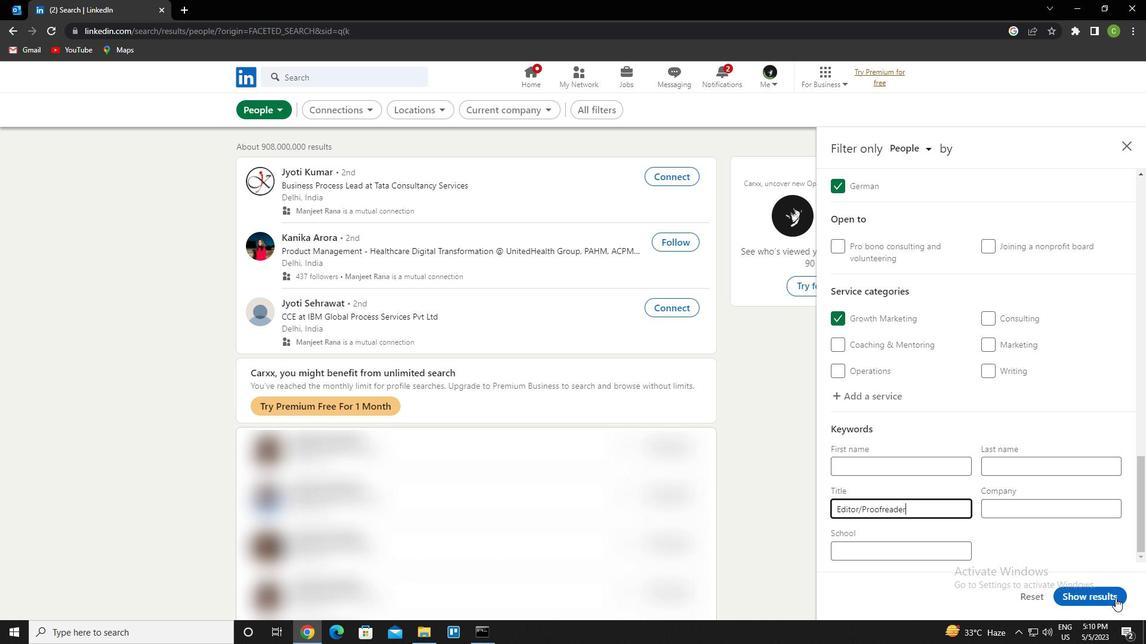 
Action: Mouse moved to (727, 386)
Screenshot: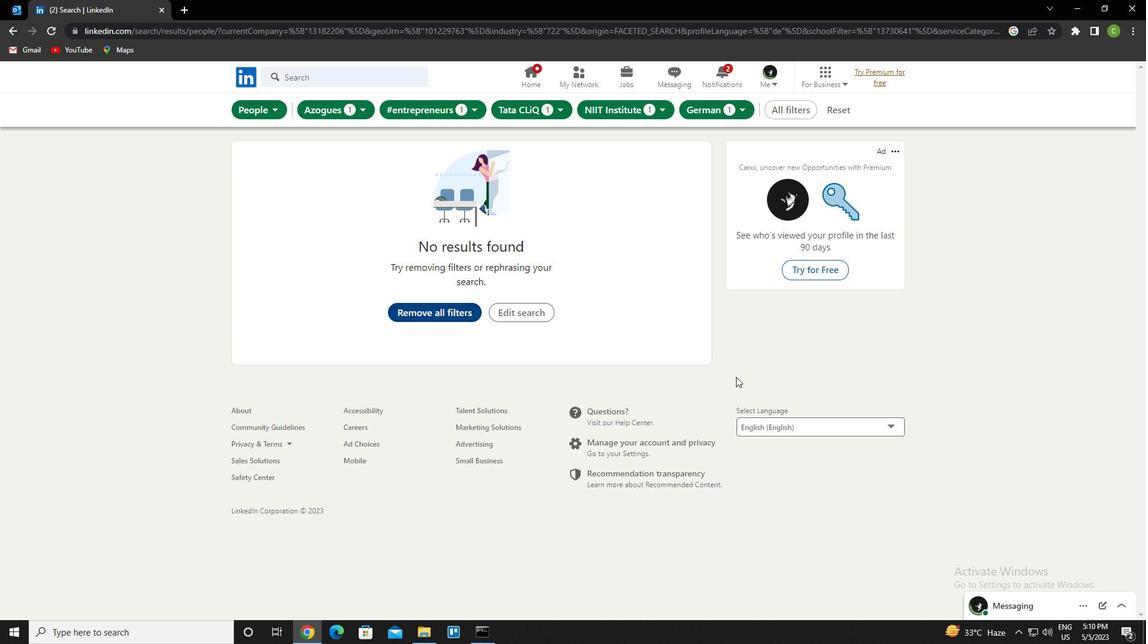 
